 Task: Look for space in Lishui, China from 5th July, 2023 to 11th July, 2023 for 2 adults in price range Rs.8000 to Rs.16000. Place can be entire place with 2 bedrooms having 2 beds and 1 bathroom. Property type can be house, flat, guest house. Booking option can be shelf check-in. Required host language is Chinese (Simplified).
Action: Mouse moved to (488, 163)
Screenshot: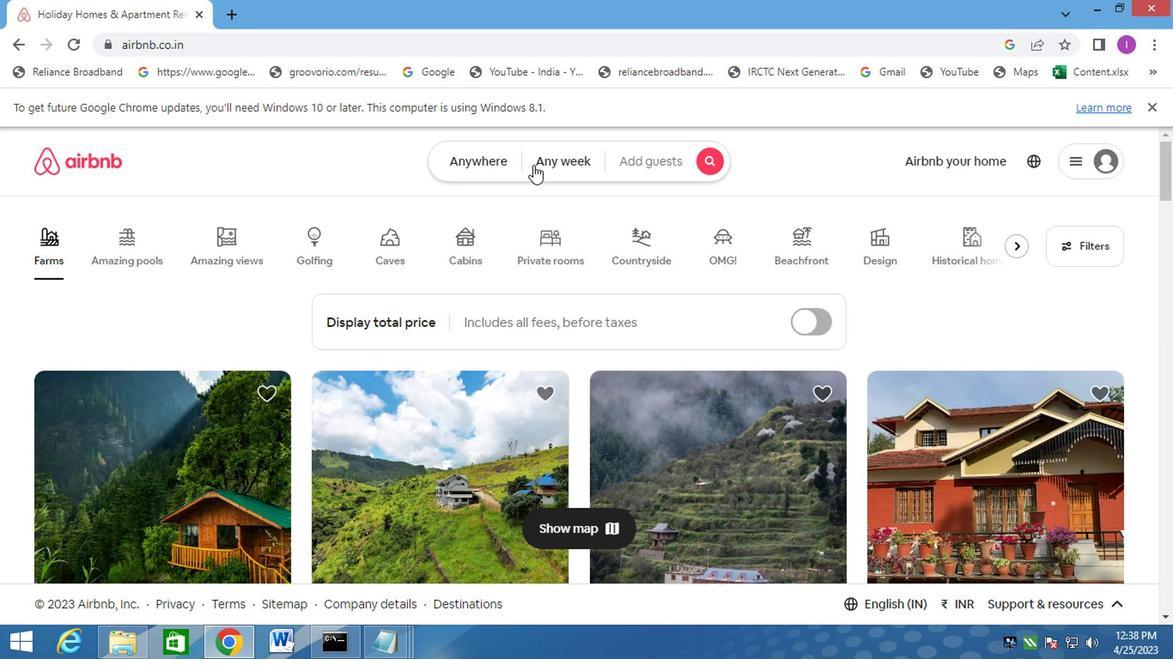 
Action: Mouse pressed left at (488, 163)
Screenshot: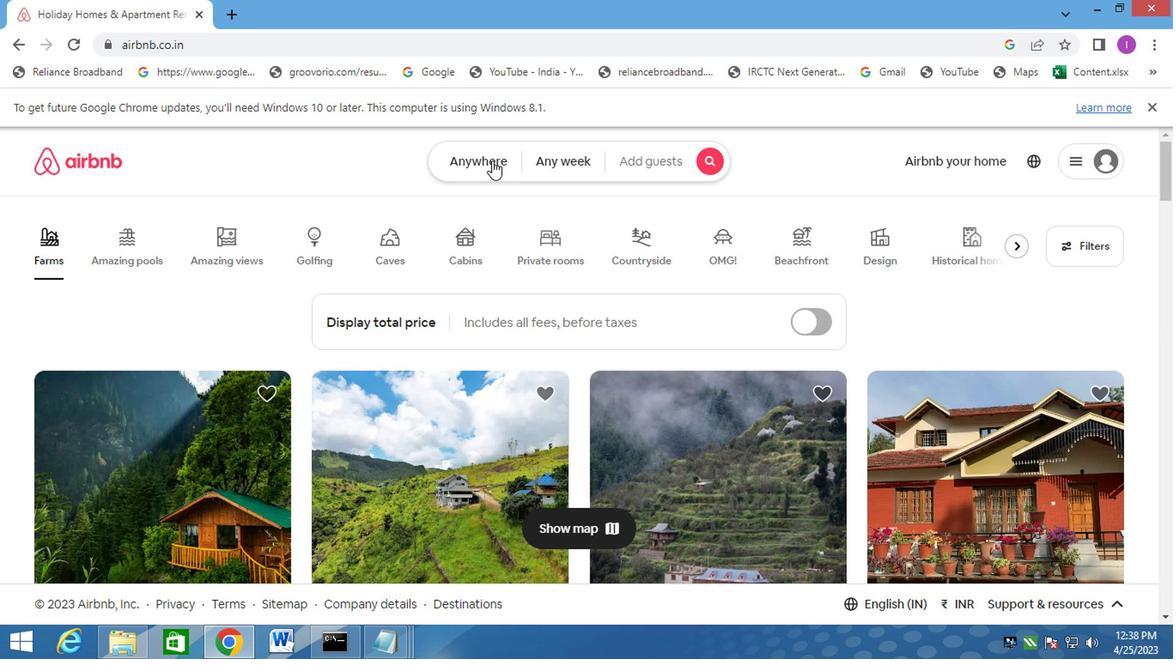 
Action: Mouse moved to (245, 230)
Screenshot: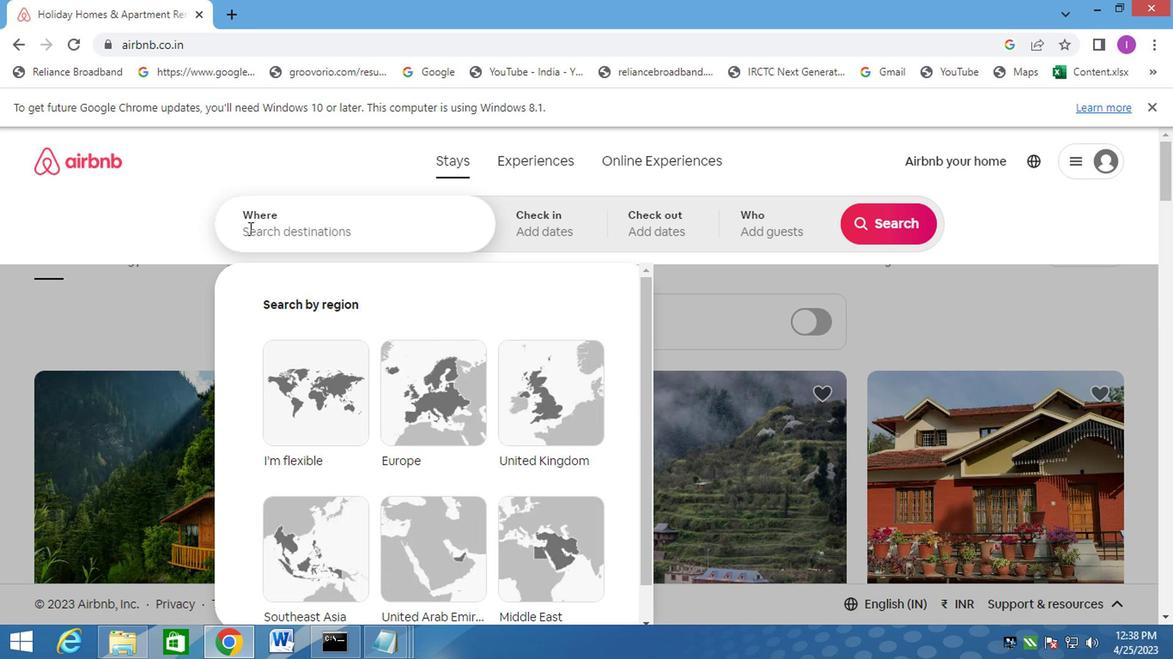 
Action: Mouse pressed left at (245, 230)
Screenshot: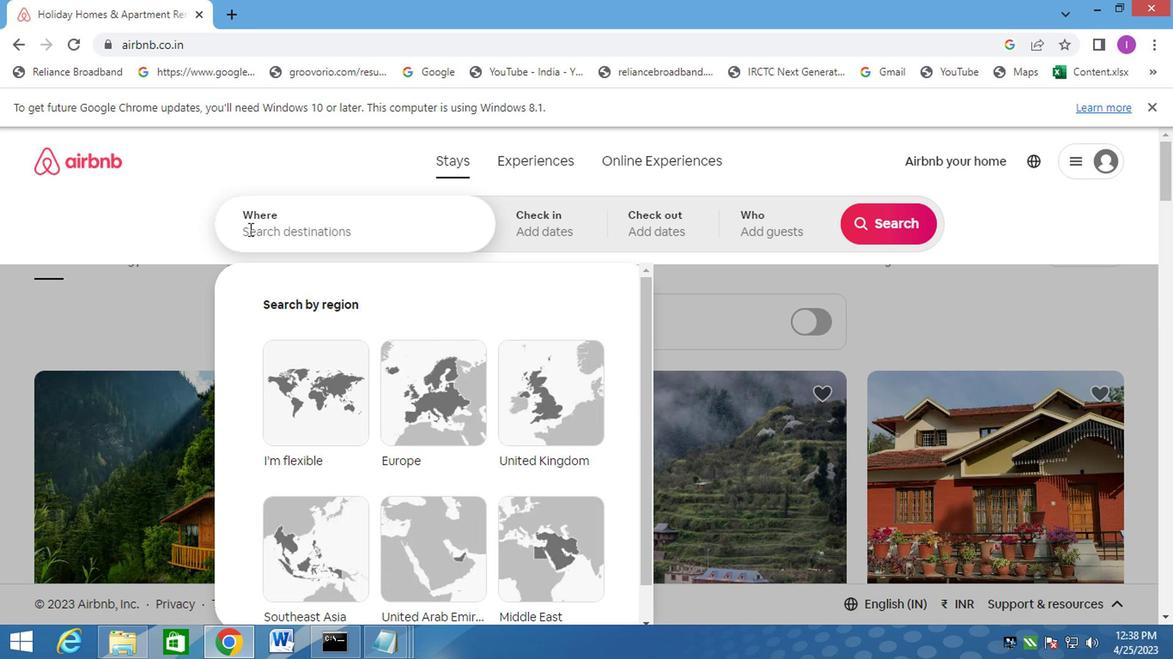 
Action: Mouse moved to (270, 232)
Screenshot: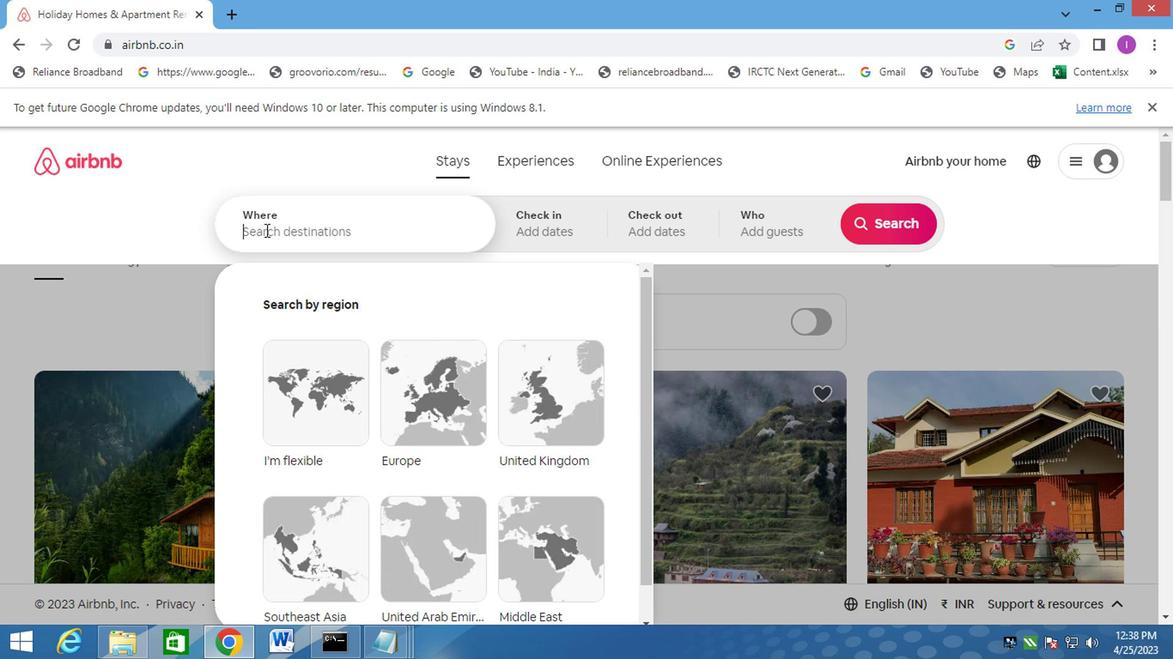 
Action: Key pressed <Key.shift>LISHUI,CHINA
Screenshot: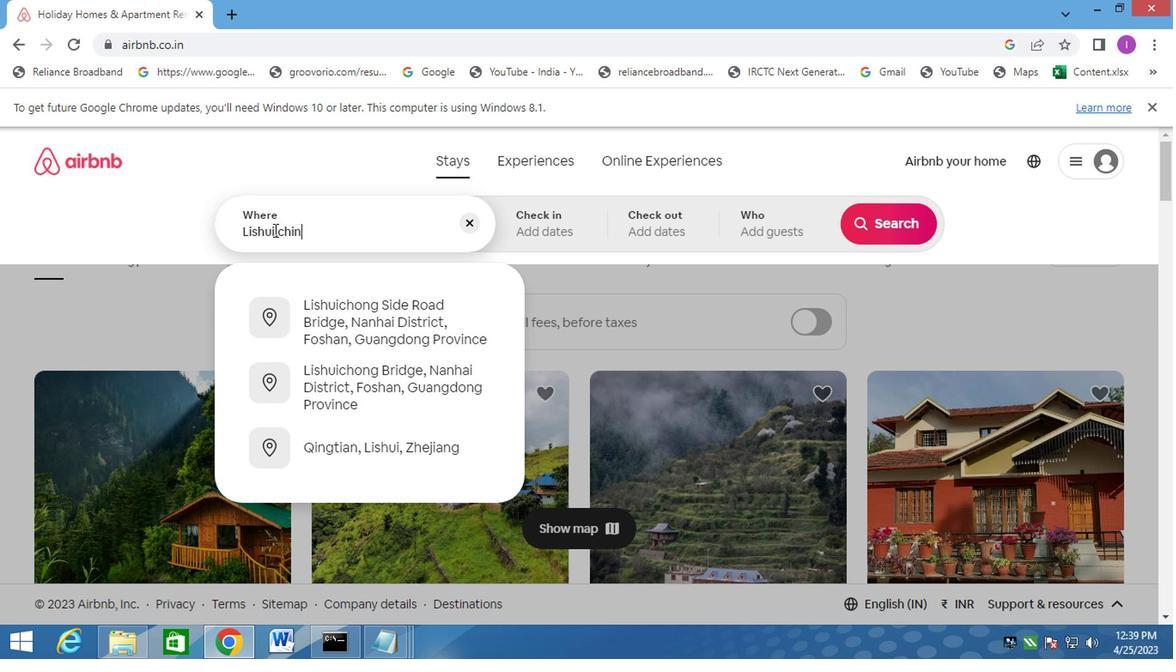 
Action: Mouse moved to (556, 233)
Screenshot: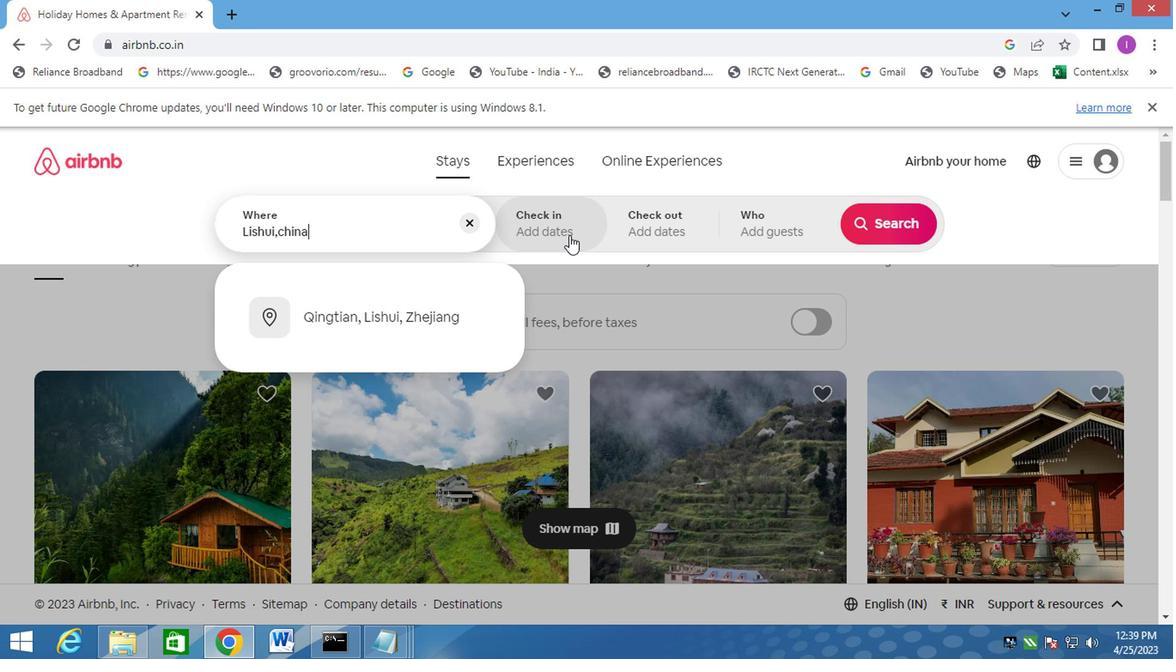 
Action: Mouse pressed left at (556, 233)
Screenshot: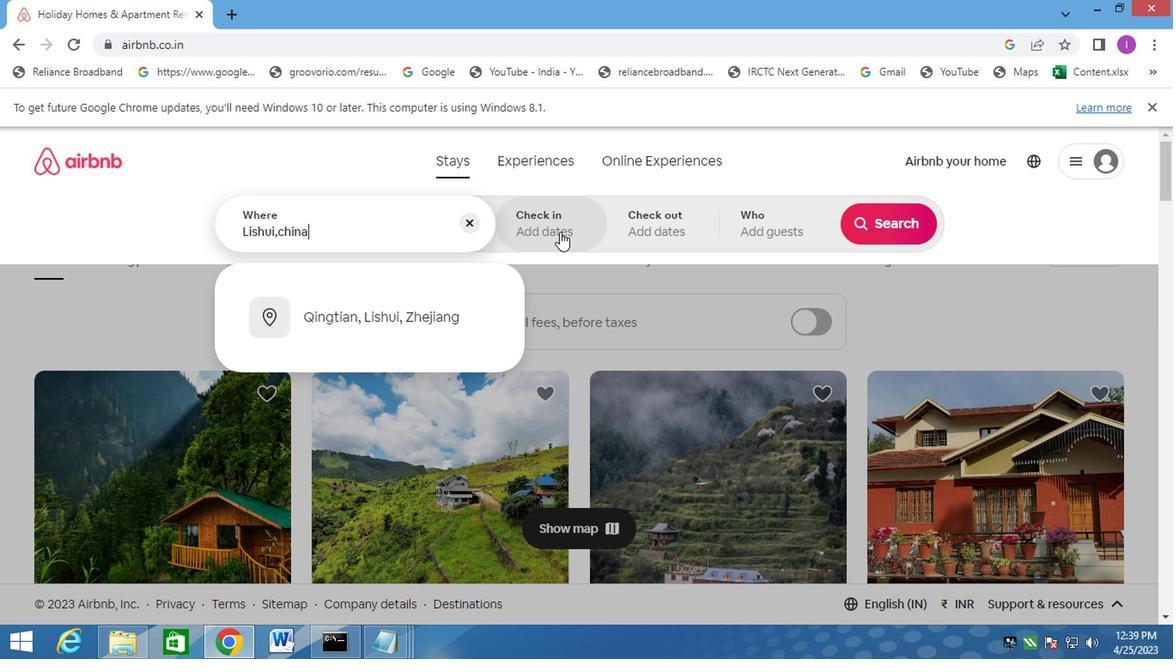 
Action: Mouse moved to (875, 350)
Screenshot: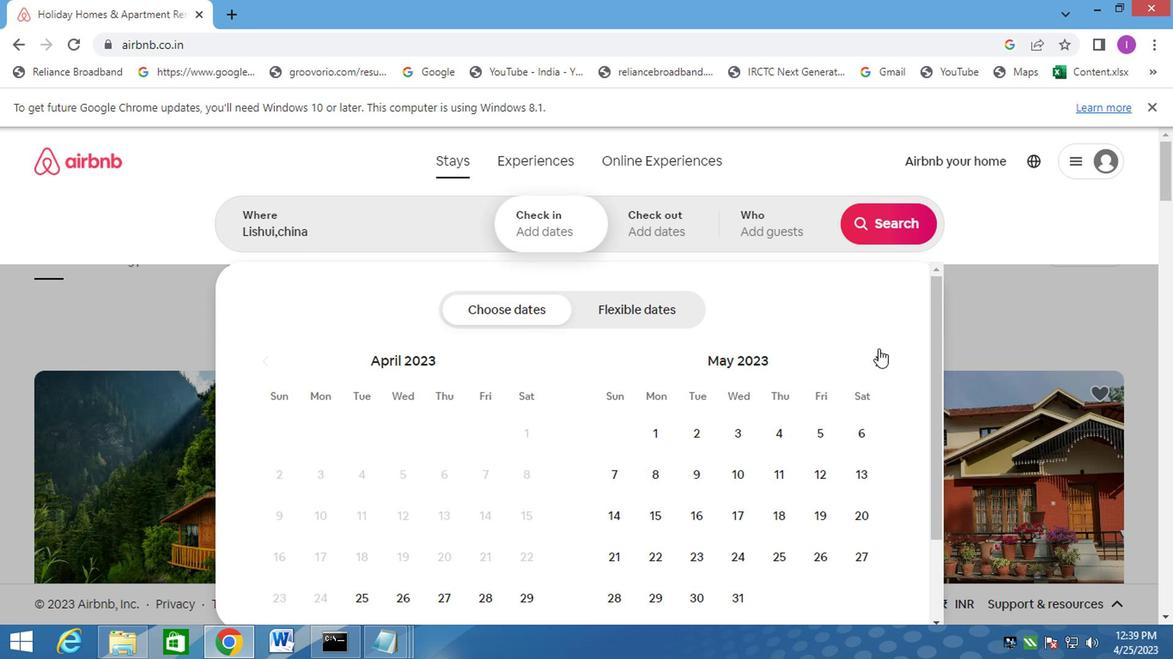 
Action: Mouse pressed left at (875, 350)
Screenshot: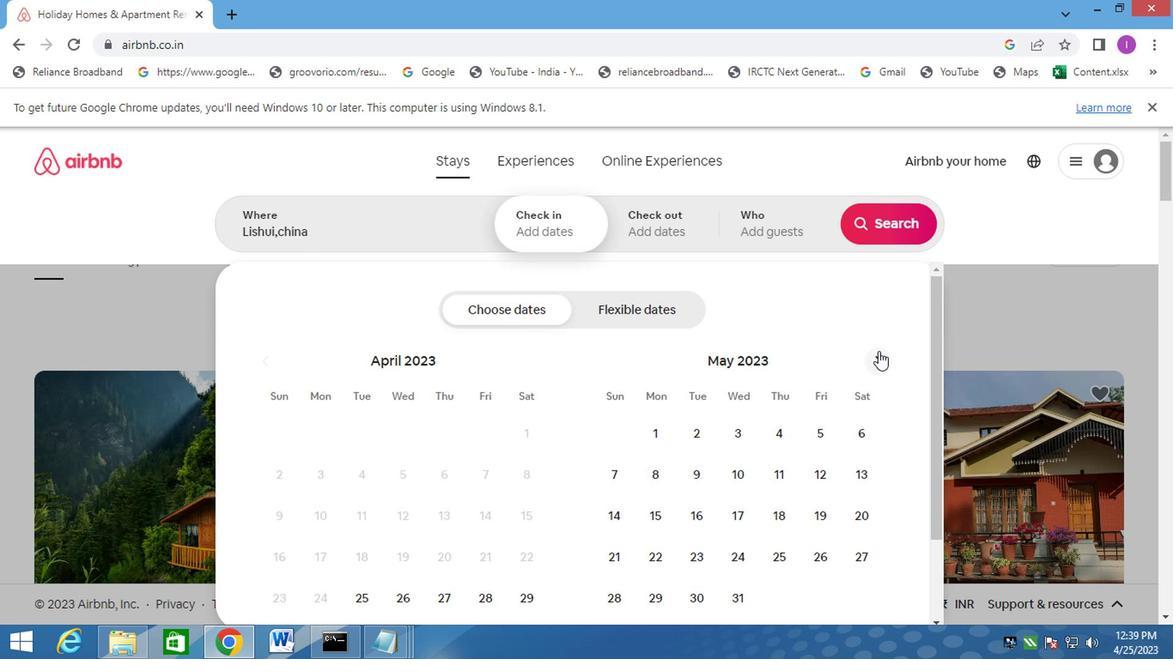 
Action: Mouse pressed left at (875, 350)
Screenshot: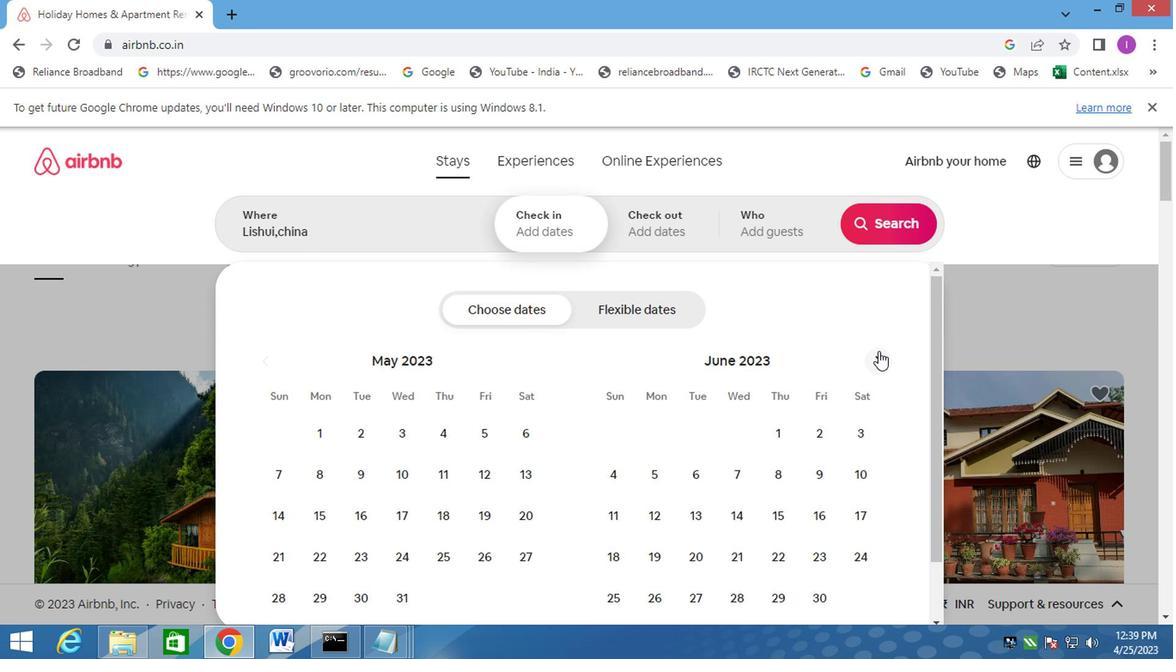 
Action: Mouse moved to (736, 481)
Screenshot: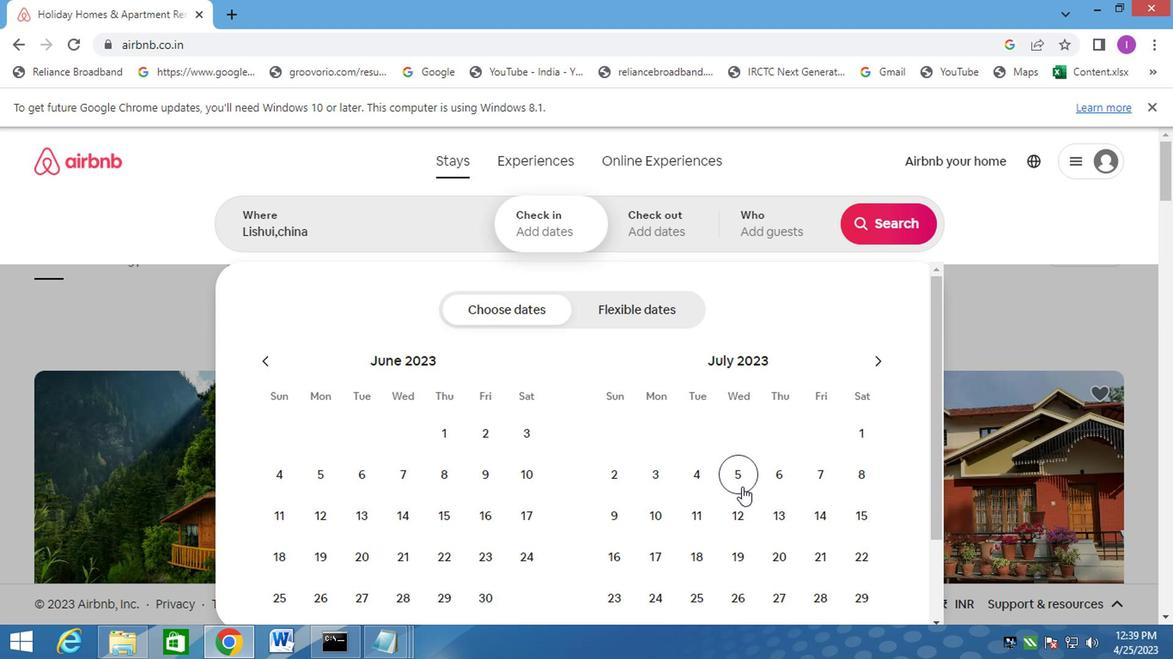 
Action: Mouse pressed left at (736, 481)
Screenshot: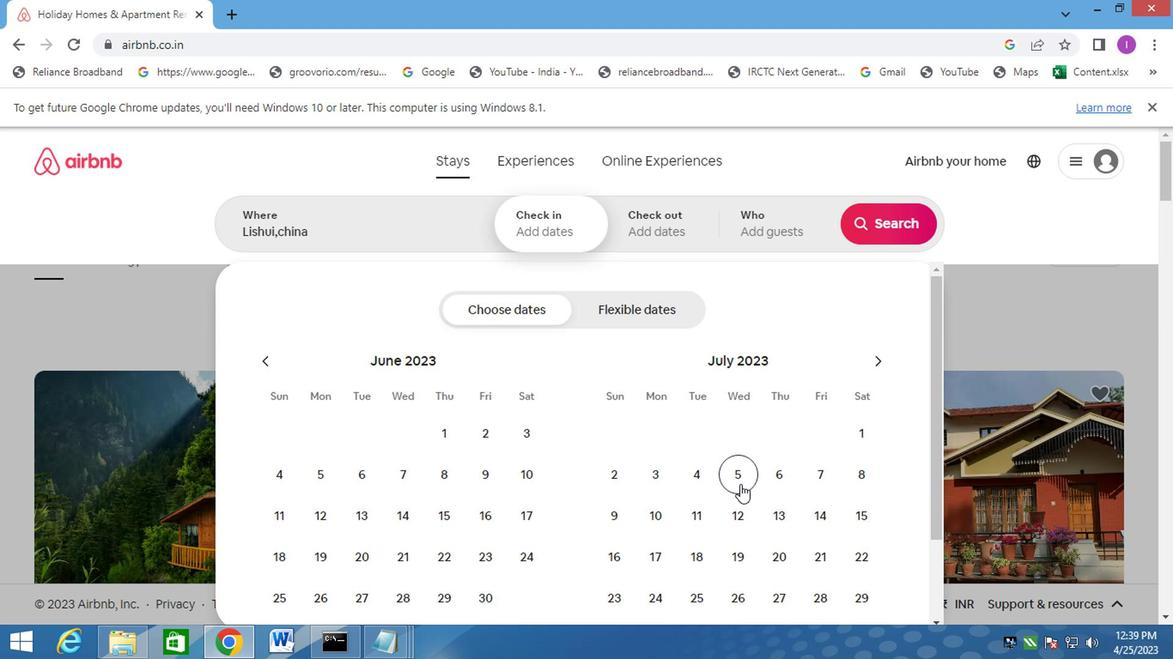 
Action: Mouse moved to (681, 514)
Screenshot: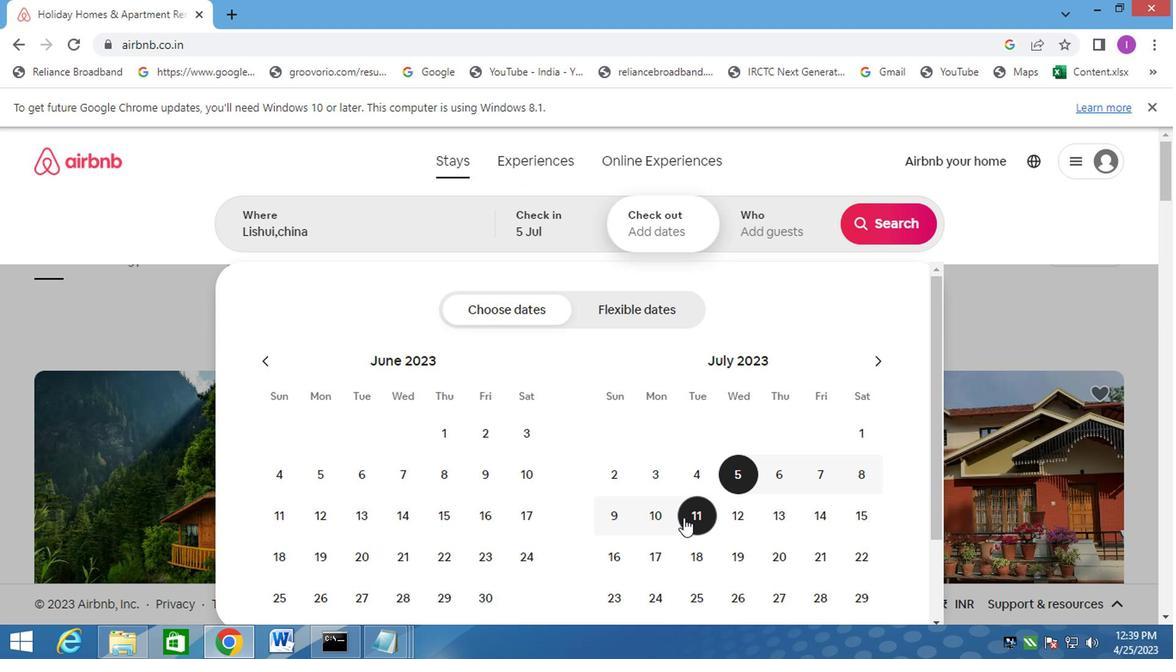 
Action: Mouse pressed left at (681, 514)
Screenshot: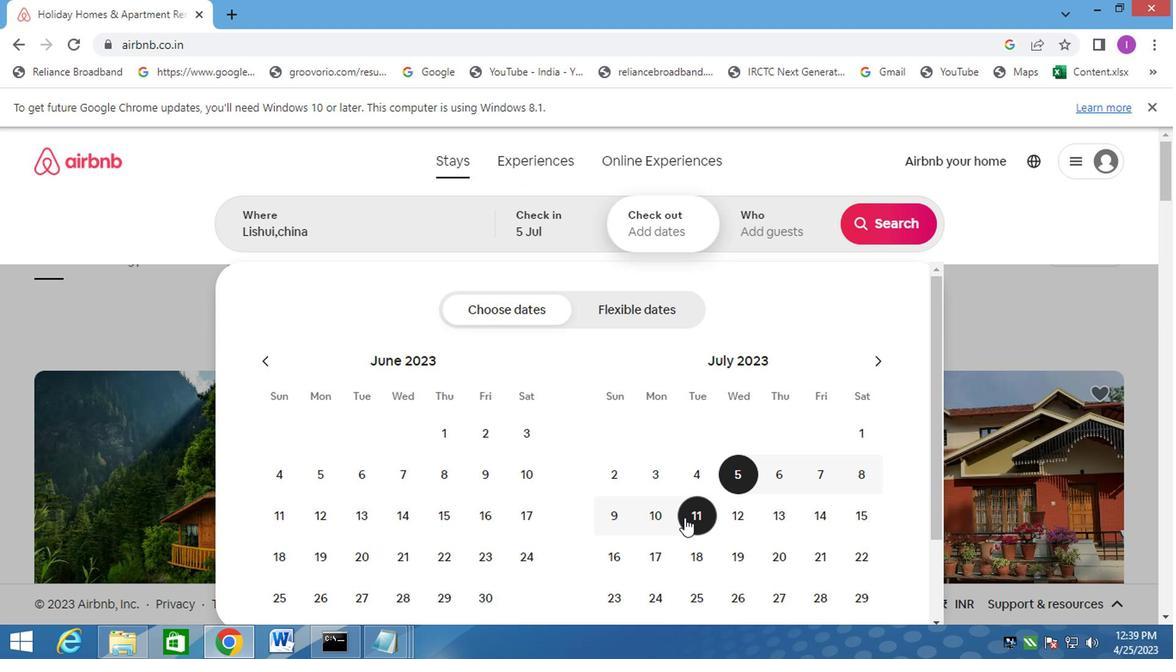 
Action: Mouse moved to (779, 229)
Screenshot: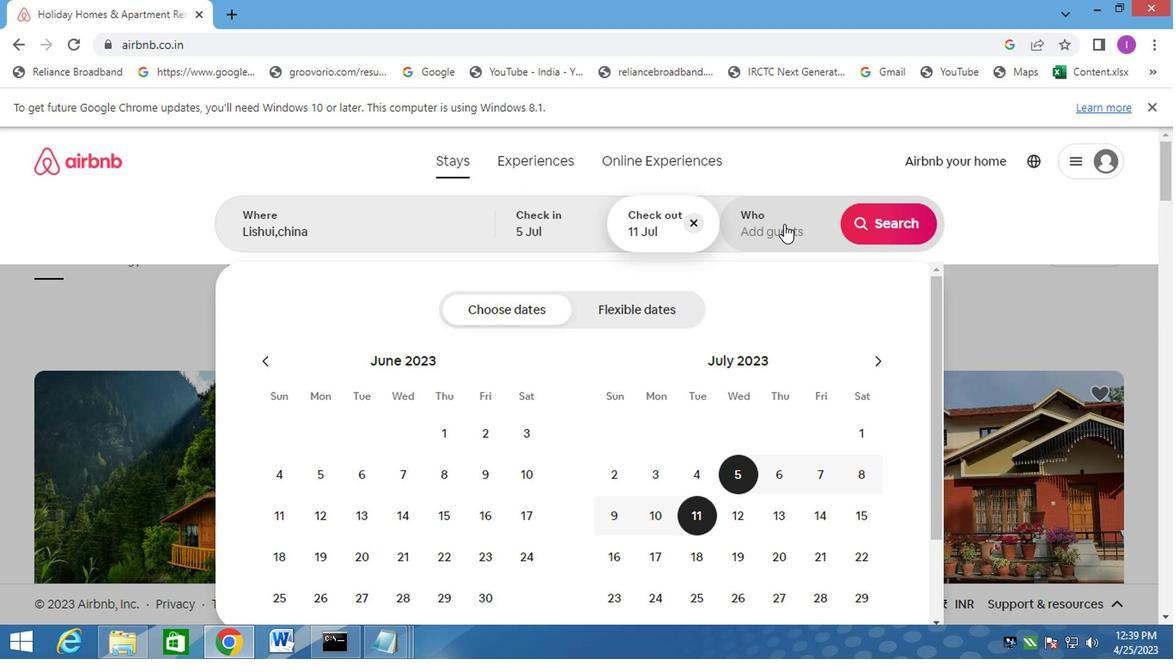 
Action: Mouse pressed left at (779, 229)
Screenshot: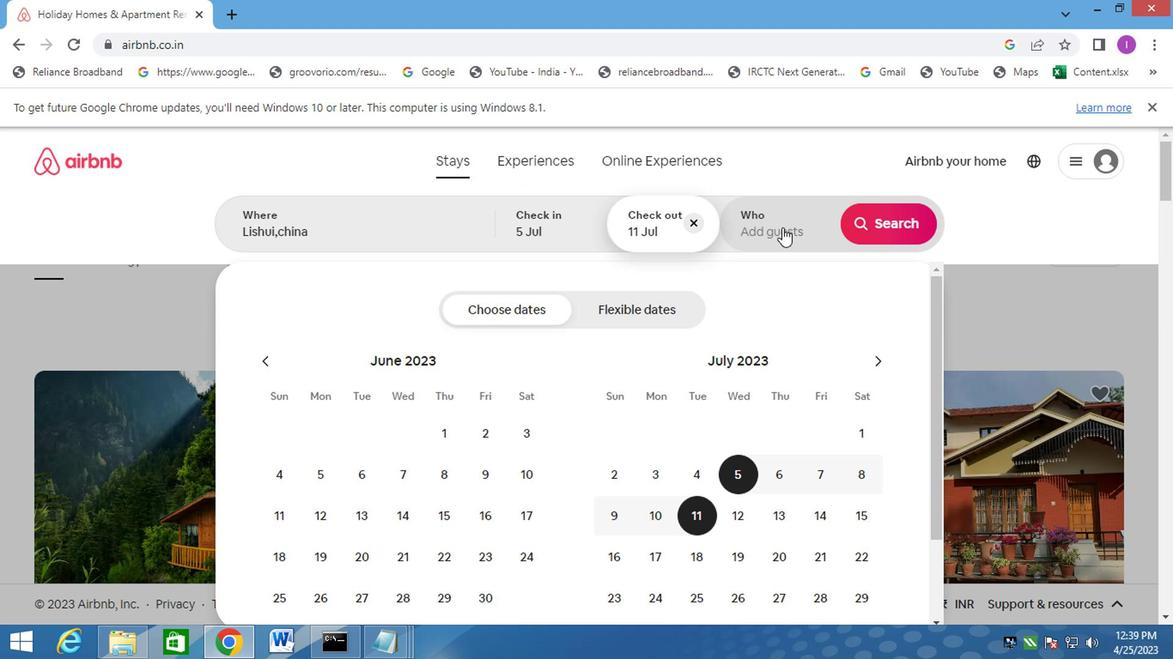 
Action: Mouse moved to (893, 319)
Screenshot: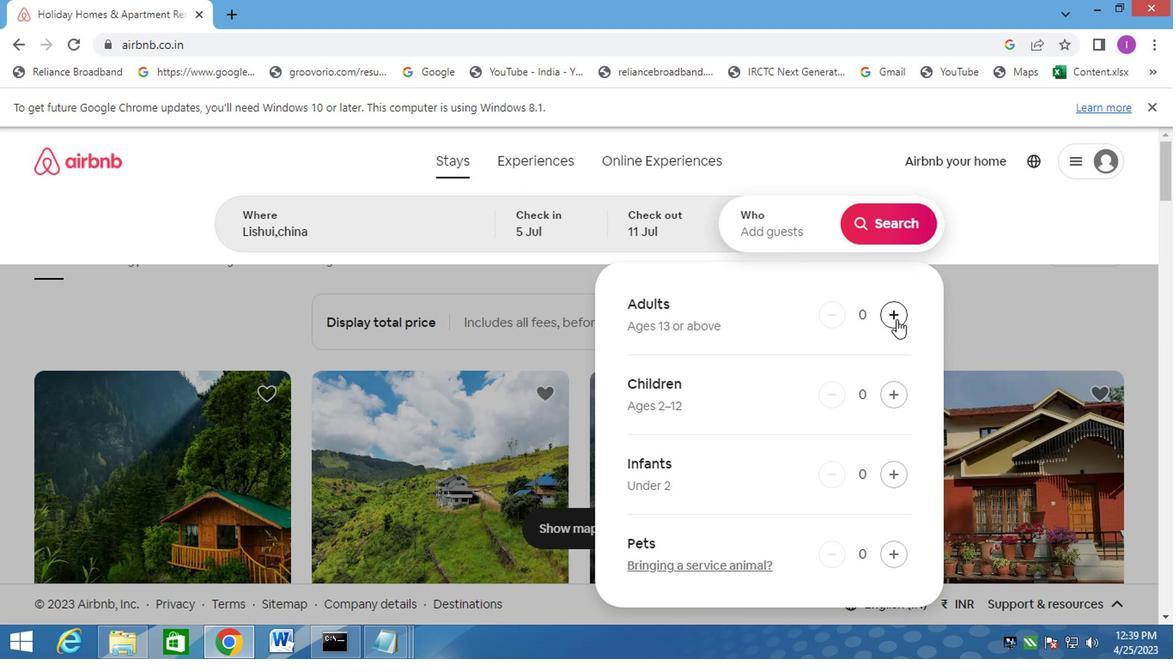 
Action: Mouse pressed left at (893, 319)
Screenshot: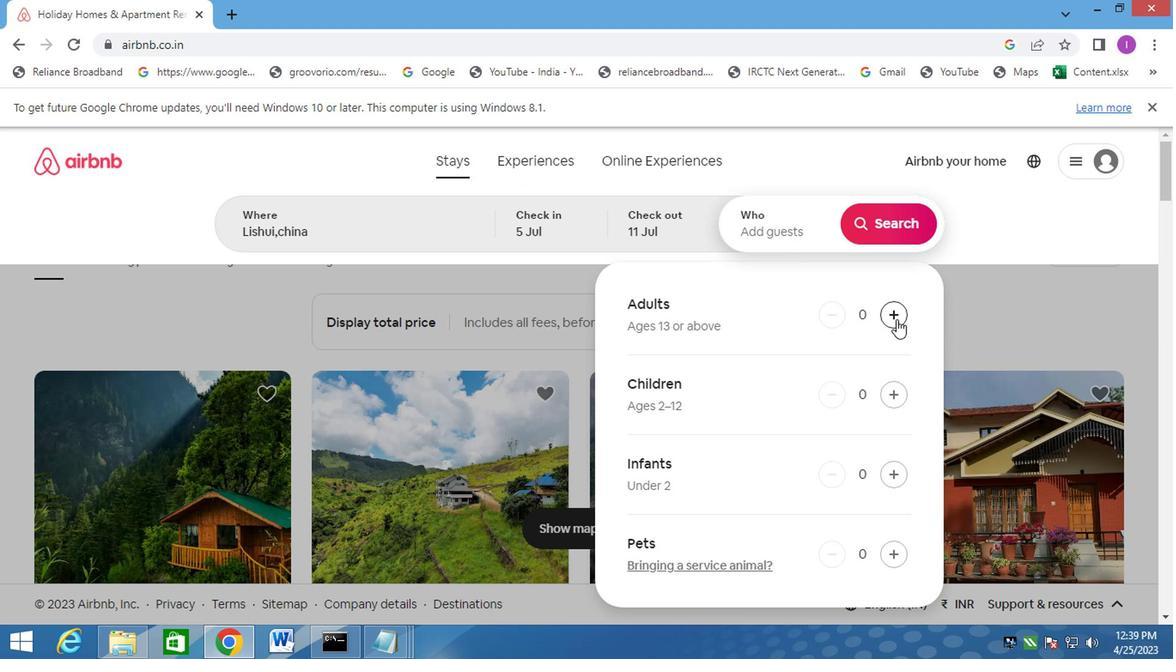 
Action: Mouse pressed left at (893, 319)
Screenshot: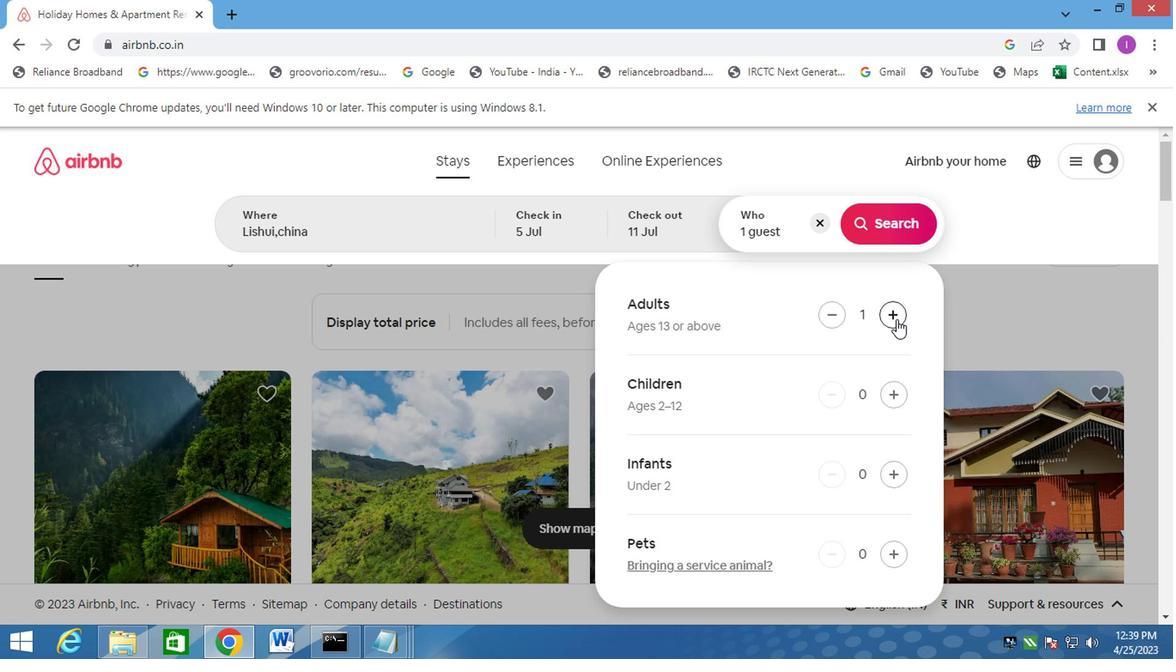 
Action: Mouse moved to (883, 236)
Screenshot: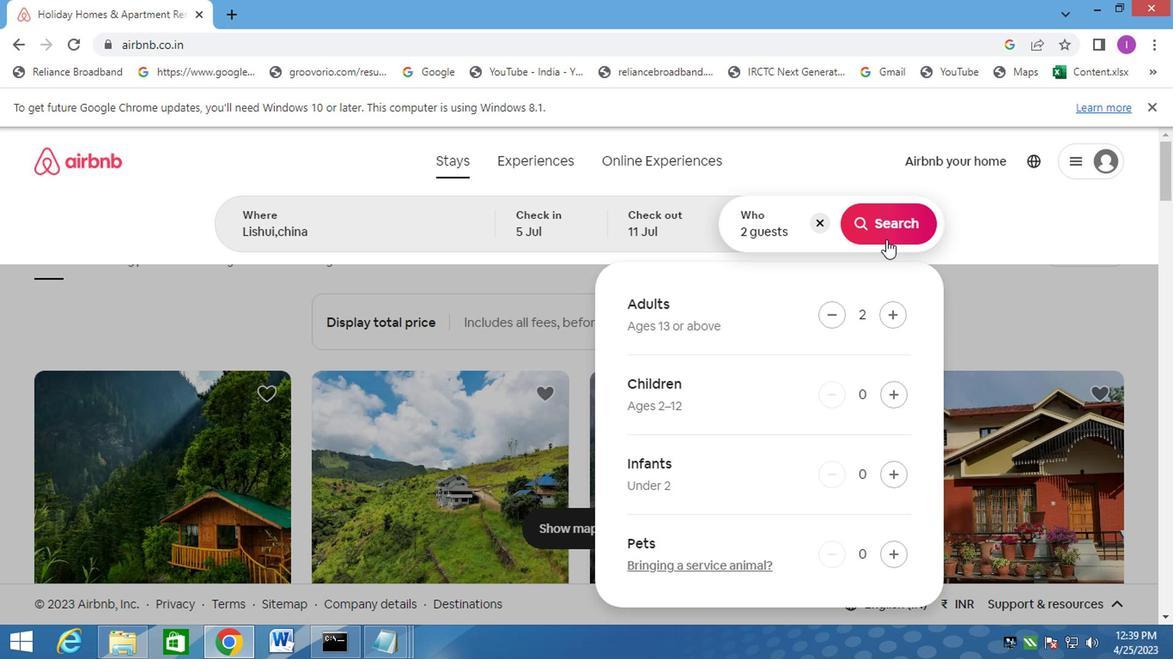 
Action: Mouse pressed left at (883, 236)
Screenshot: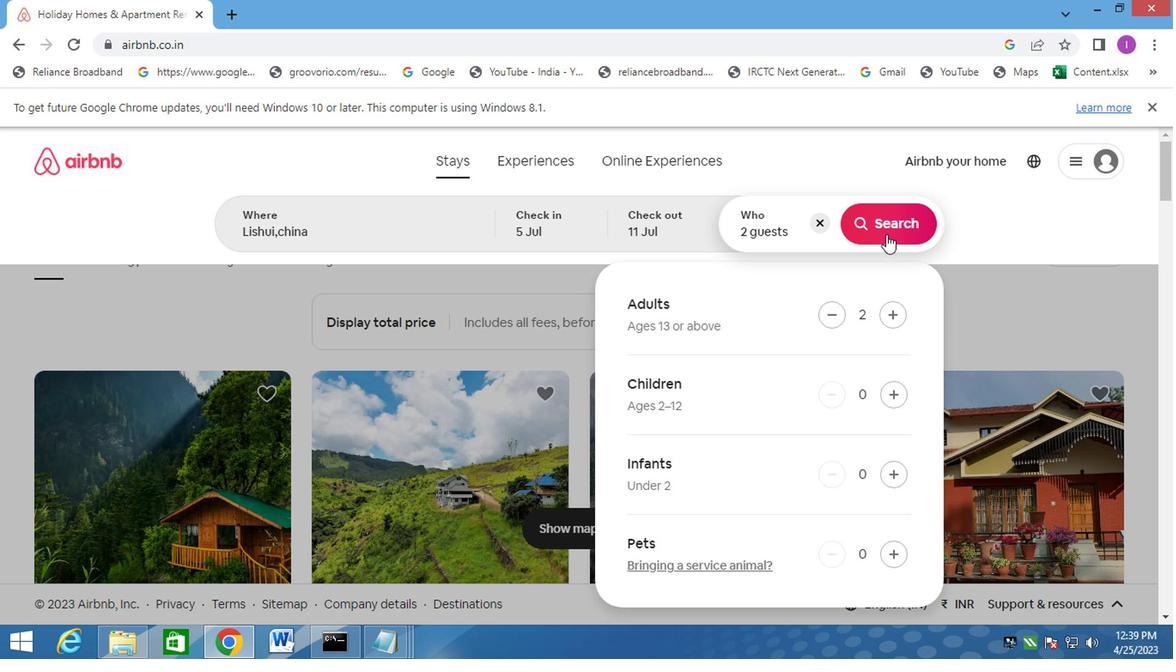 
Action: Mouse moved to (1074, 230)
Screenshot: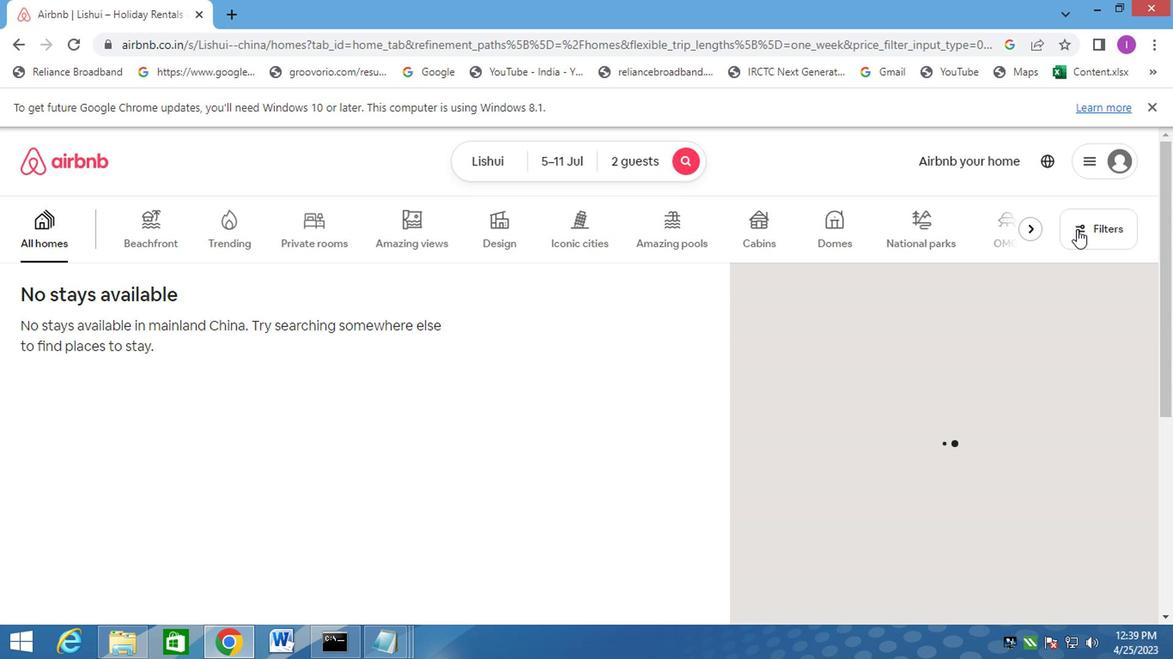 
Action: Mouse pressed left at (1074, 230)
Screenshot: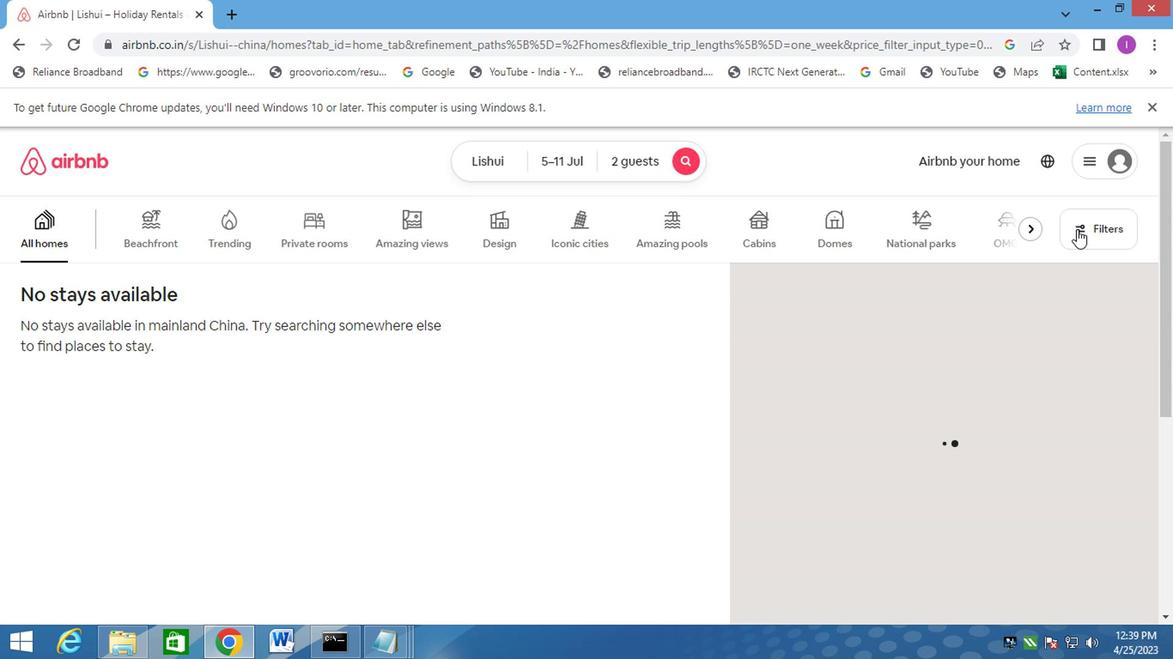 
Action: Mouse moved to (402, 339)
Screenshot: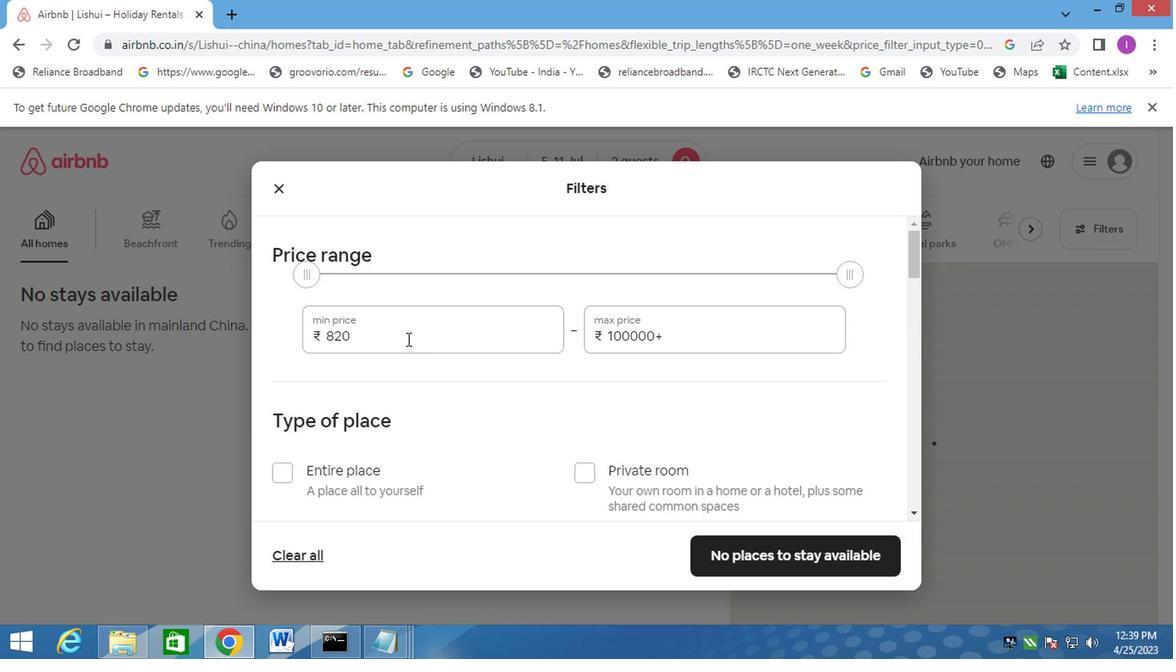 
Action: Mouse pressed left at (402, 339)
Screenshot: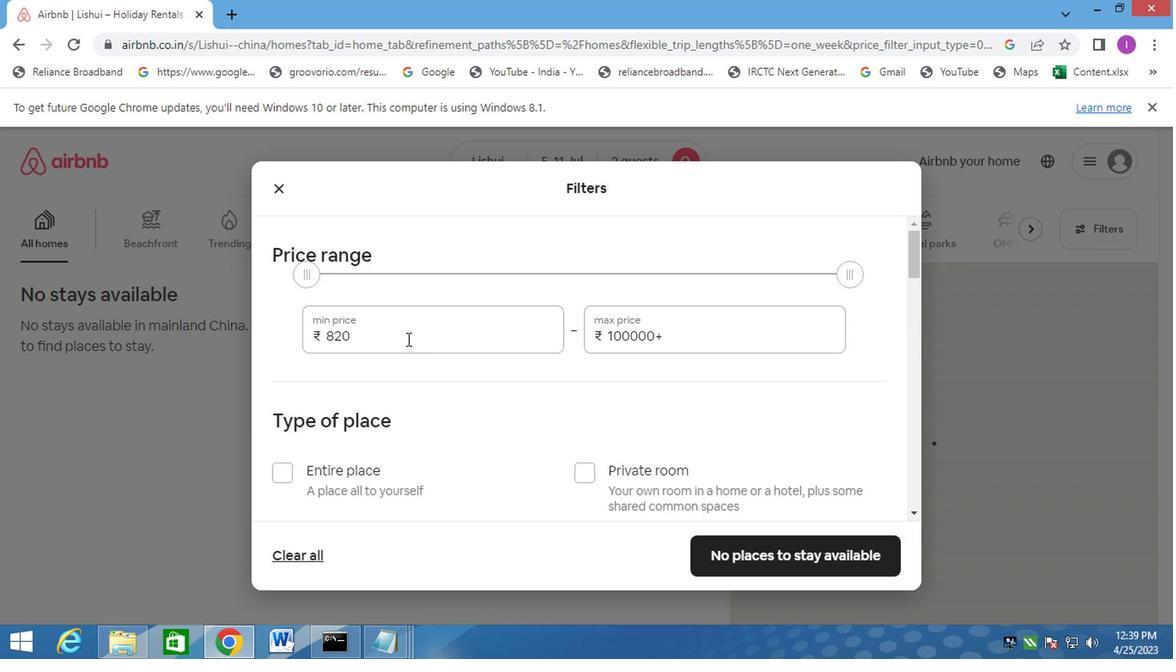
Action: Mouse moved to (328, 361)
Screenshot: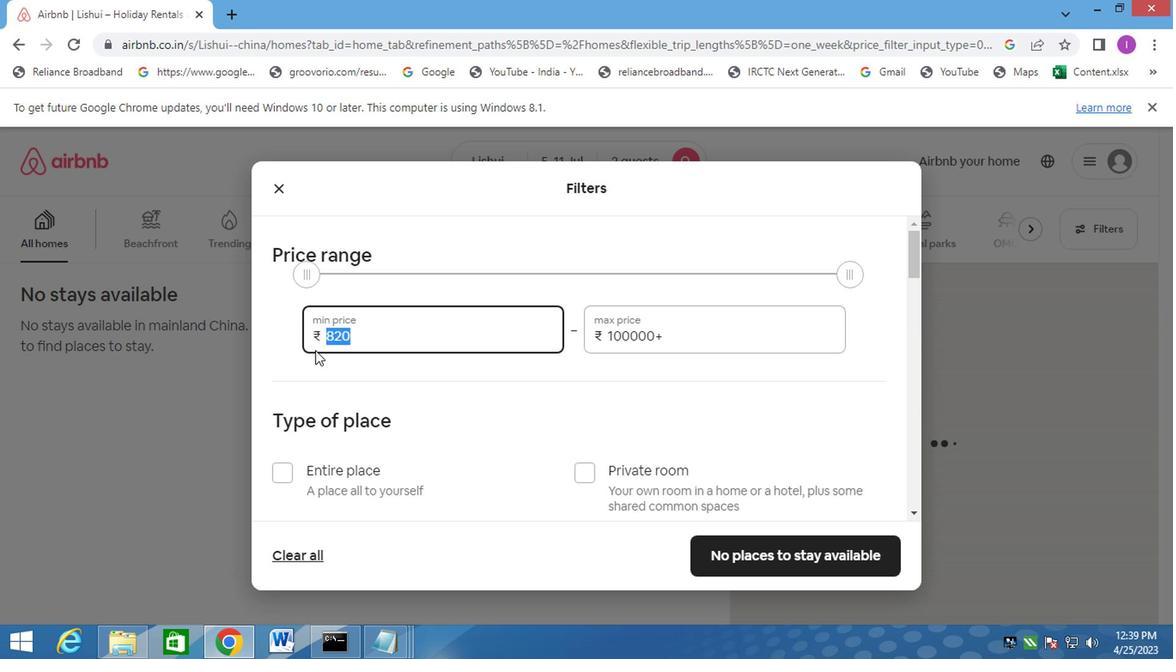 
Action: Key pressed 8000
Screenshot: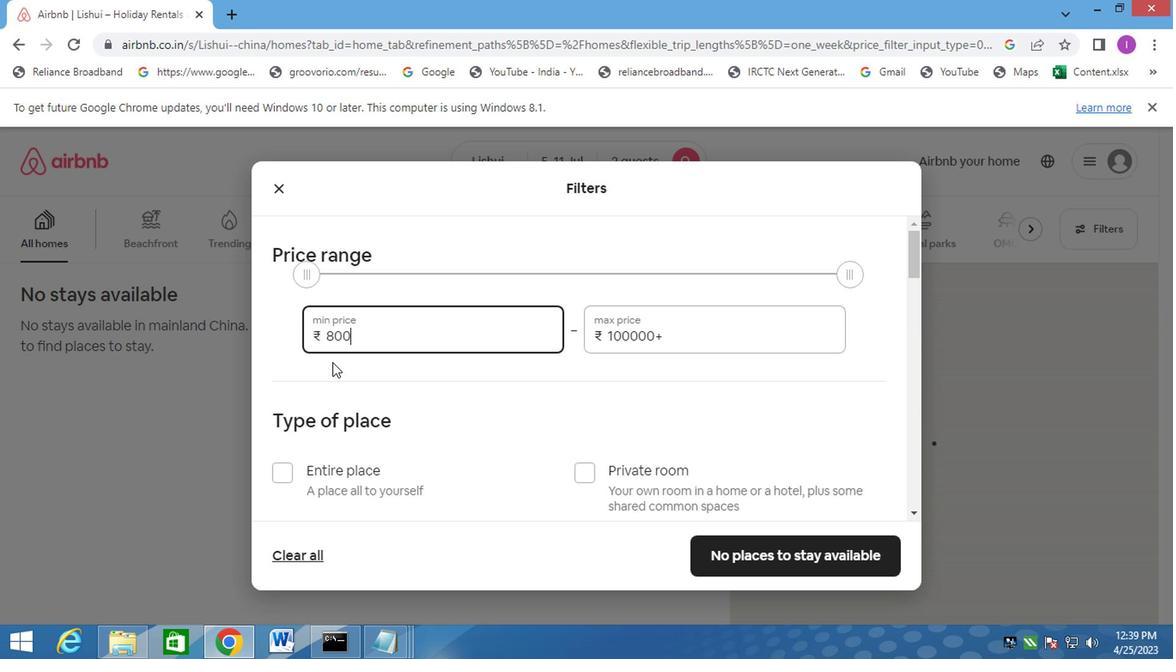 
Action: Mouse moved to (677, 336)
Screenshot: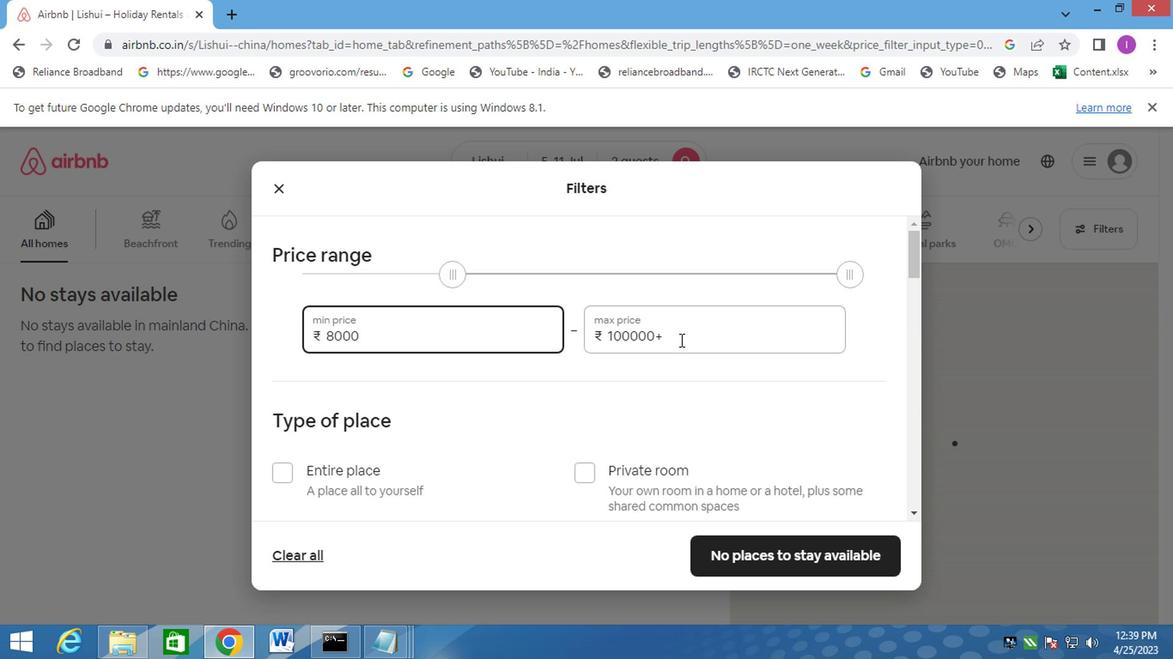 
Action: Mouse pressed left at (677, 336)
Screenshot: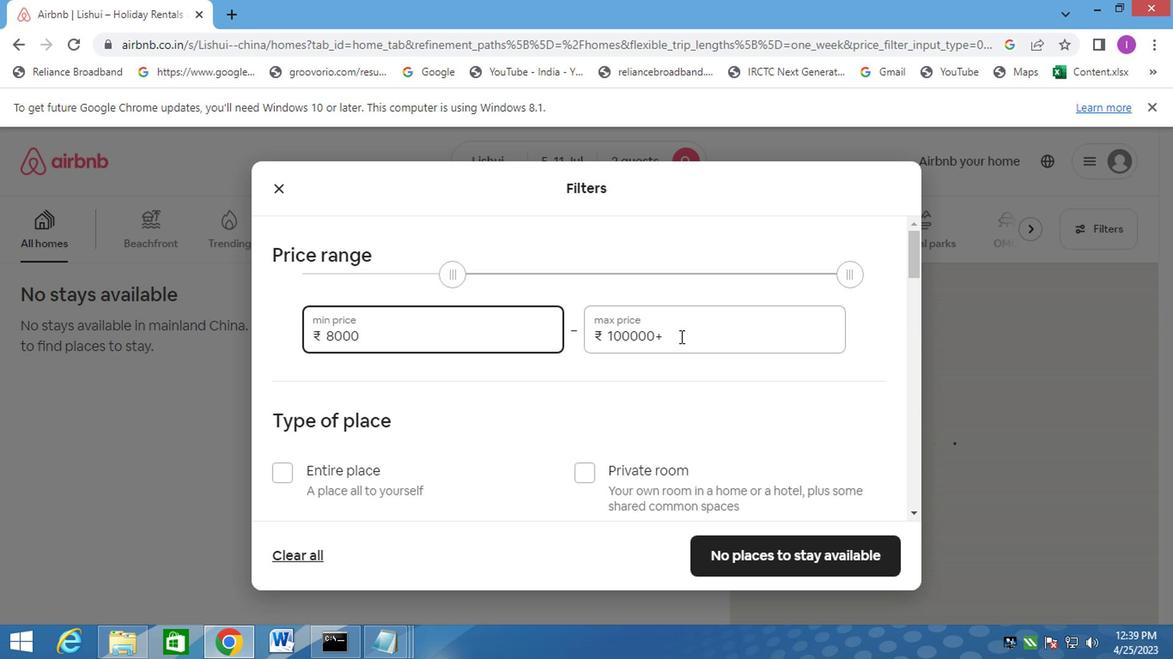 
Action: Mouse moved to (598, 341)
Screenshot: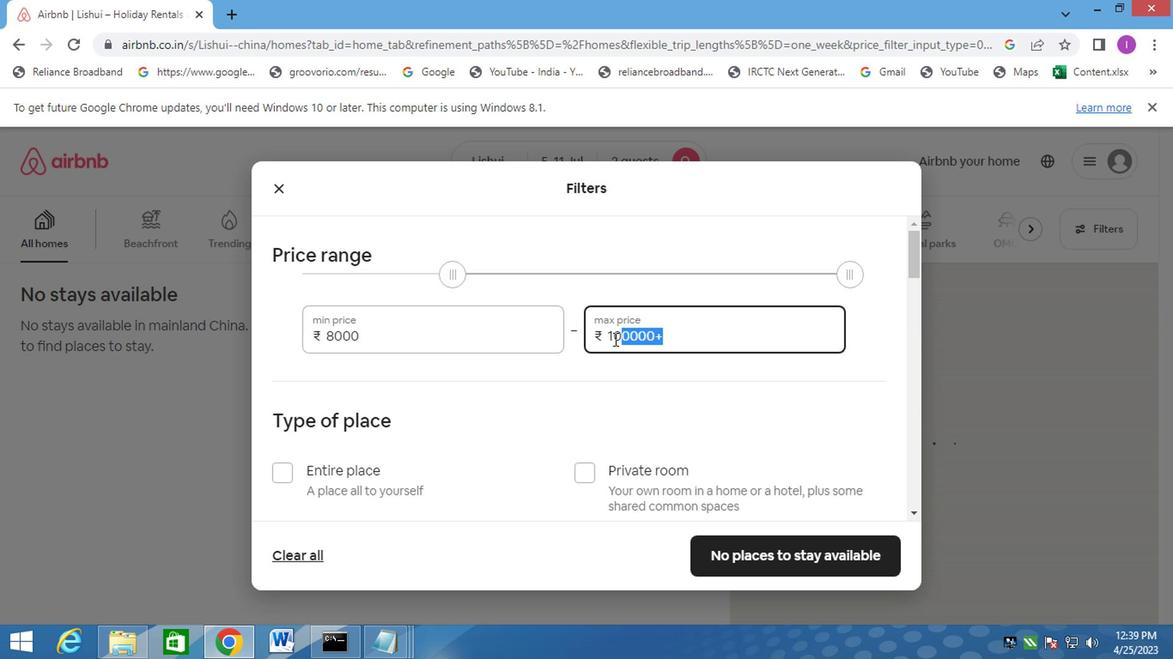 
Action: Key pressed 16000
Screenshot: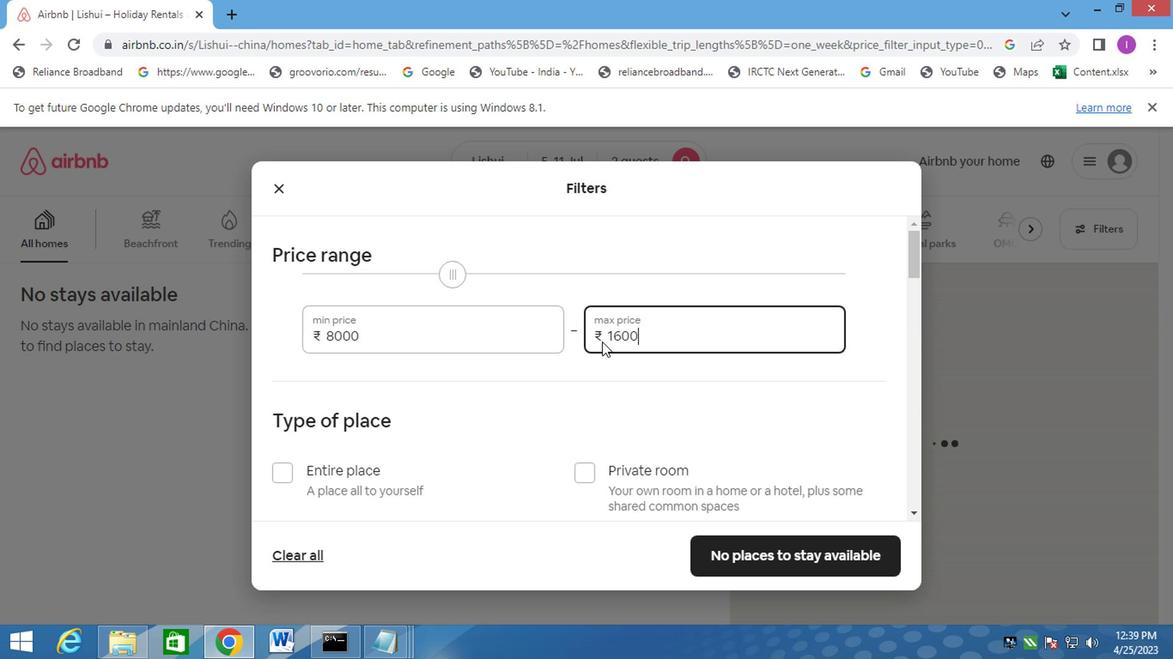
Action: Mouse moved to (520, 392)
Screenshot: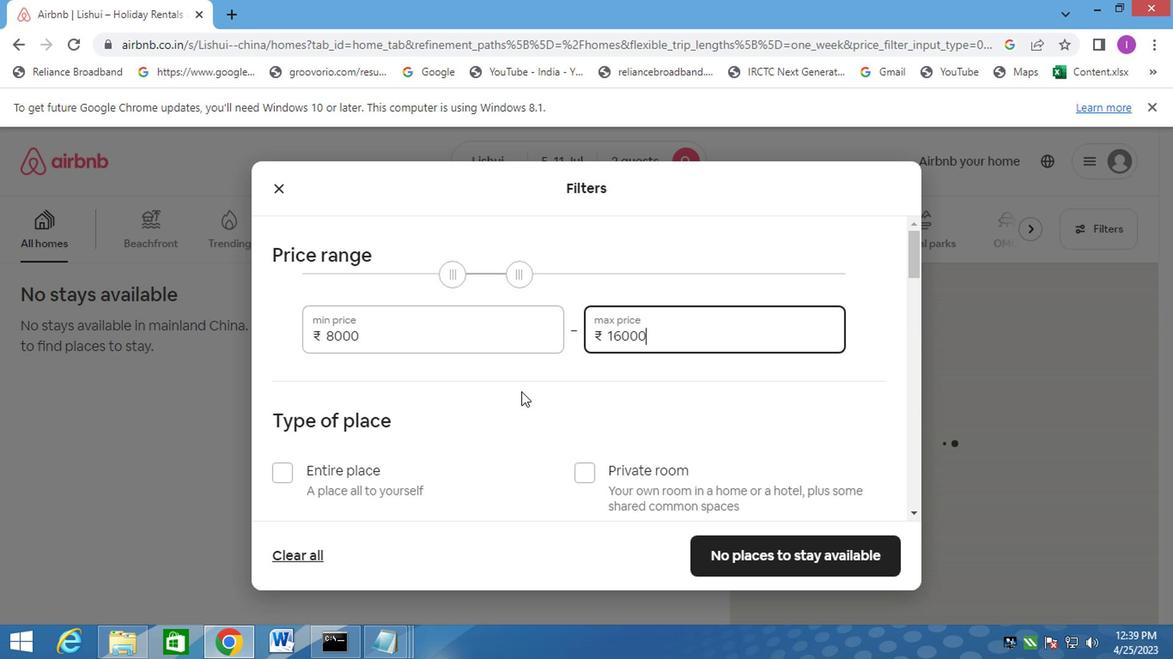 
Action: Mouse scrolled (520, 391) with delta (0, -1)
Screenshot: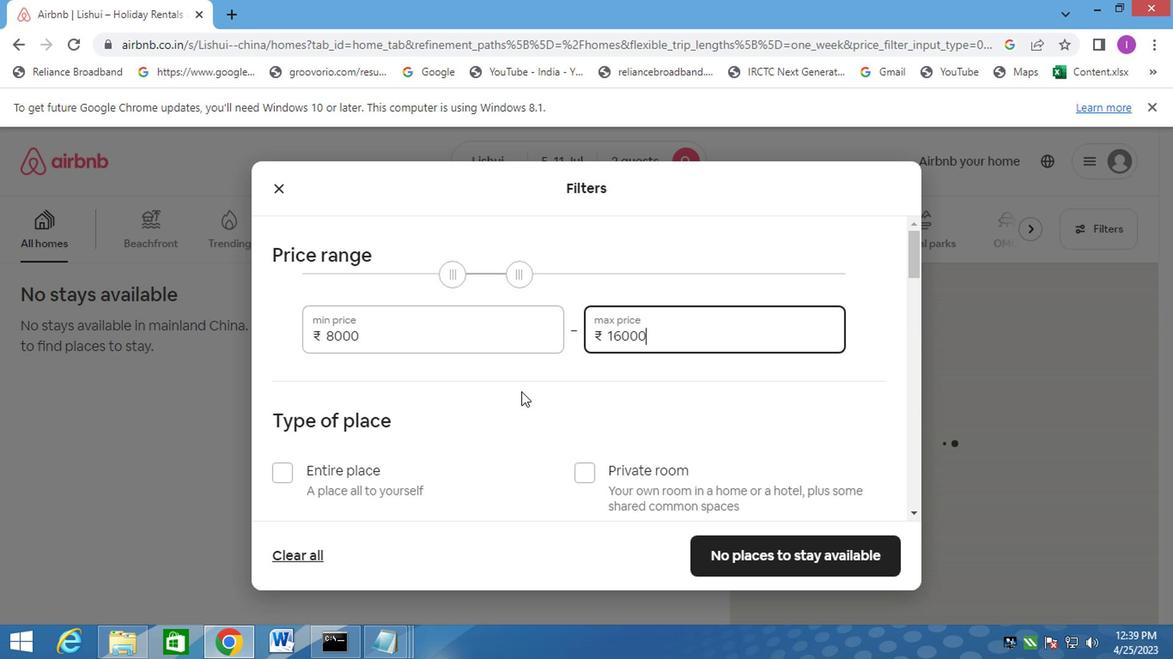 
Action: Mouse moved to (284, 385)
Screenshot: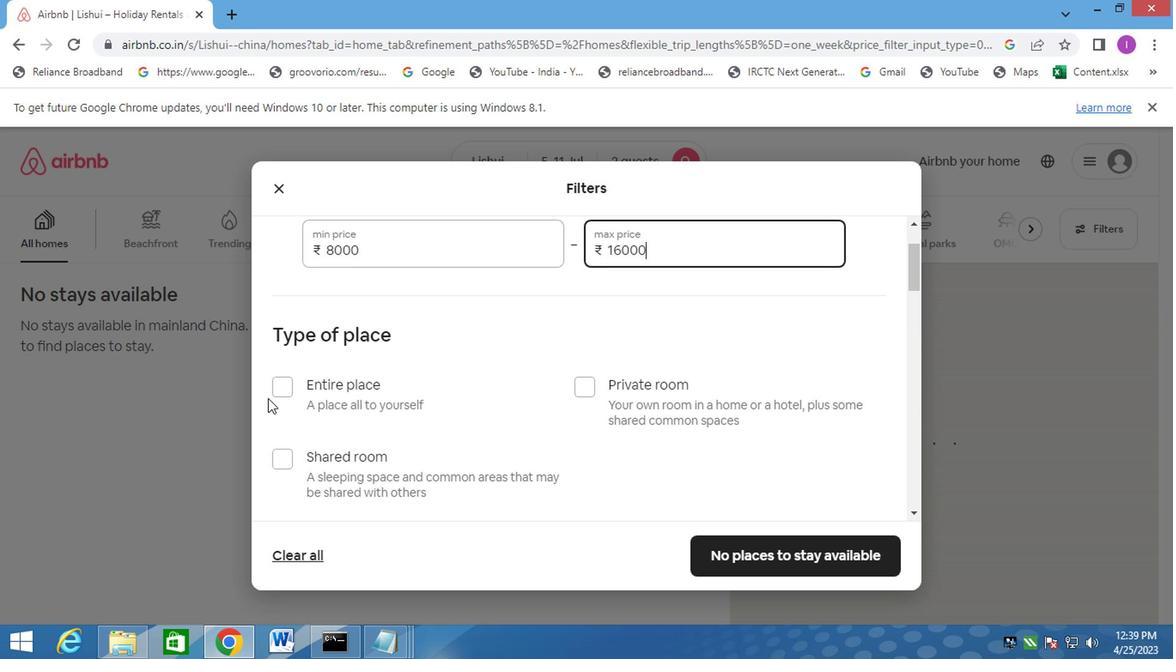 
Action: Mouse pressed left at (284, 385)
Screenshot: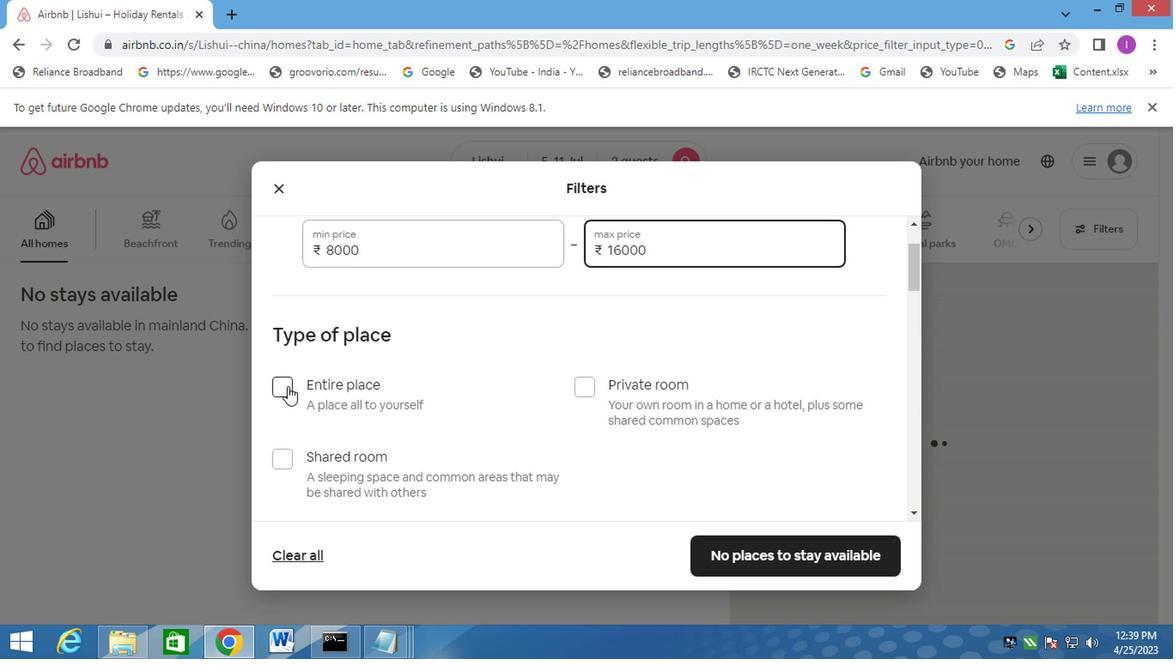 
Action: Mouse moved to (758, 378)
Screenshot: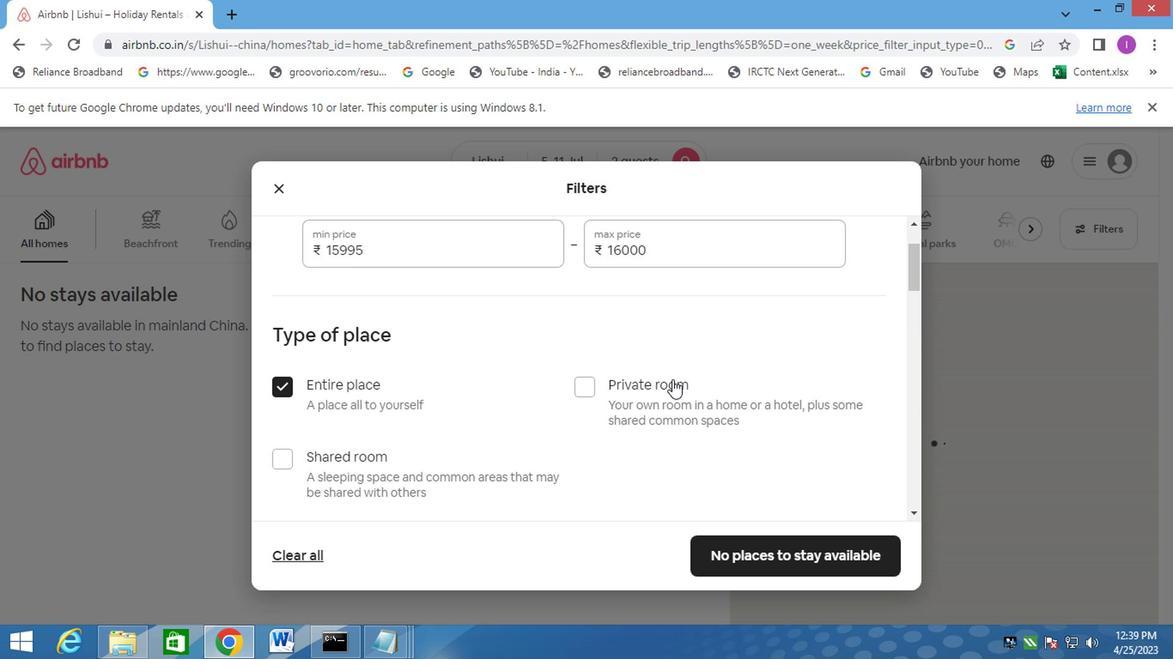 
Action: Mouse scrolled (758, 377) with delta (0, -1)
Screenshot: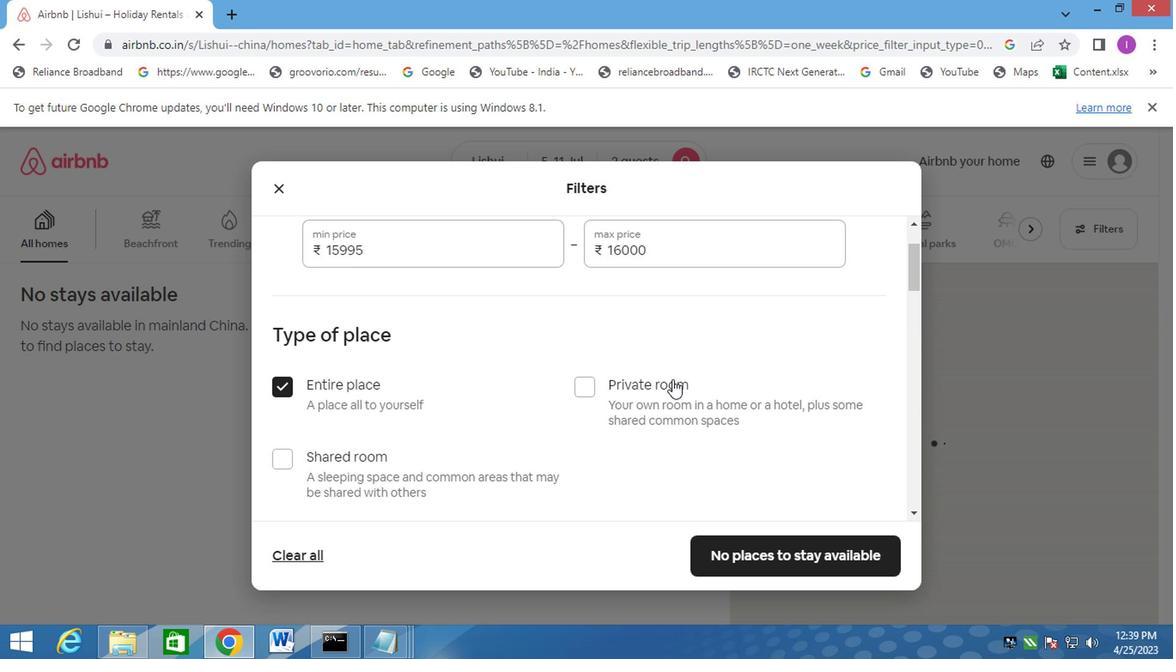 
Action: Mouse scrolled (758, 377) with delta (0, -1)
Screenshot: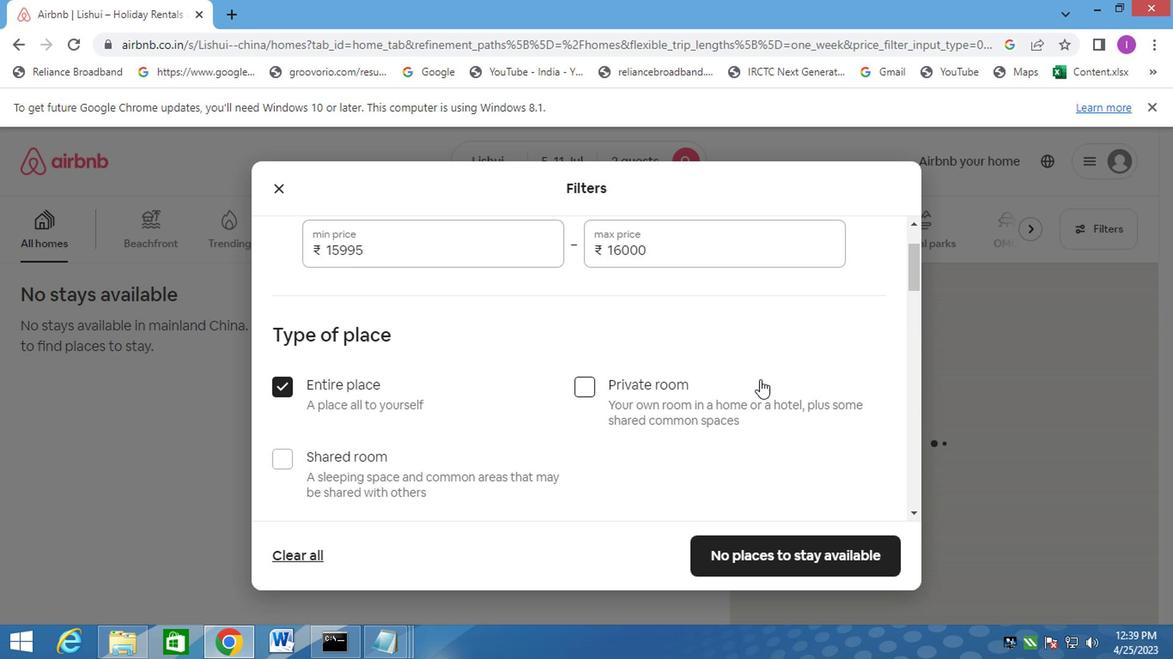 
Action: Mouse moved to (763, 376)
Screenshot: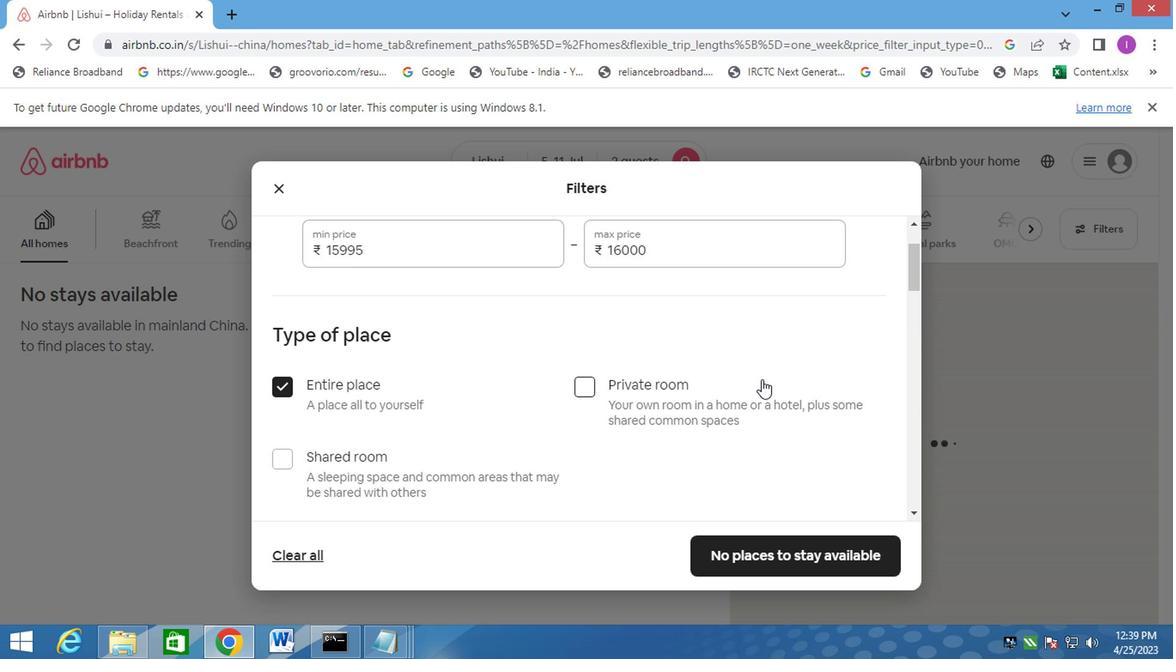 
Action: Mouse scrolled (763, 375) with delta (0, -1)
Screenshot: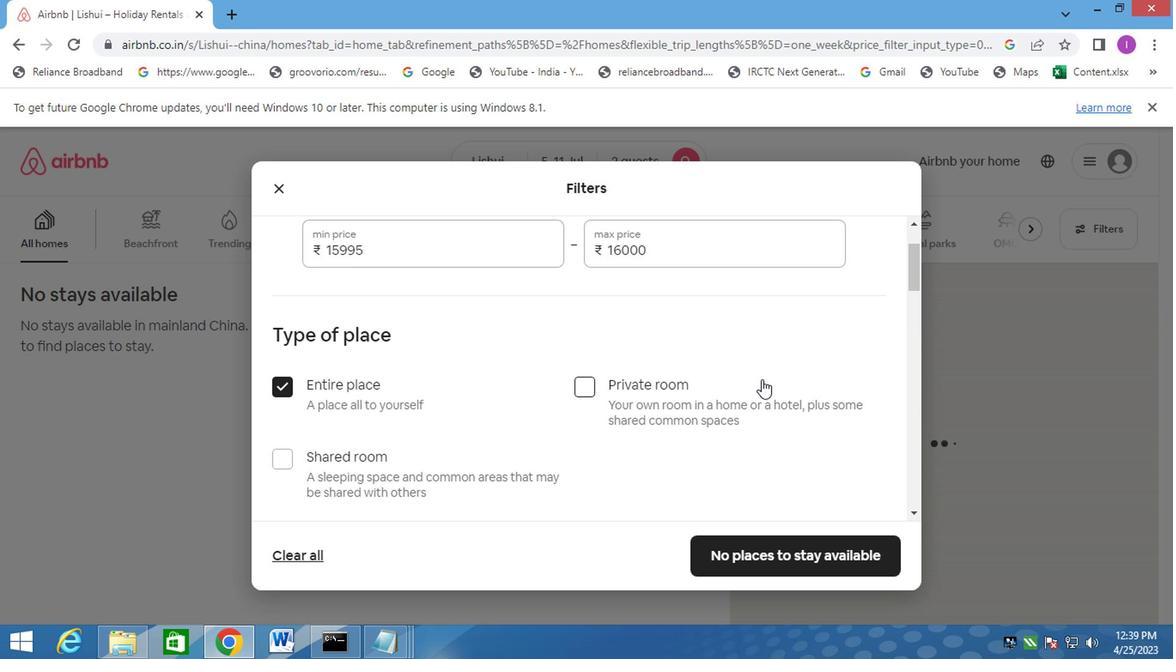 
Action: Mouse moved to (430, 408)
Screenshot: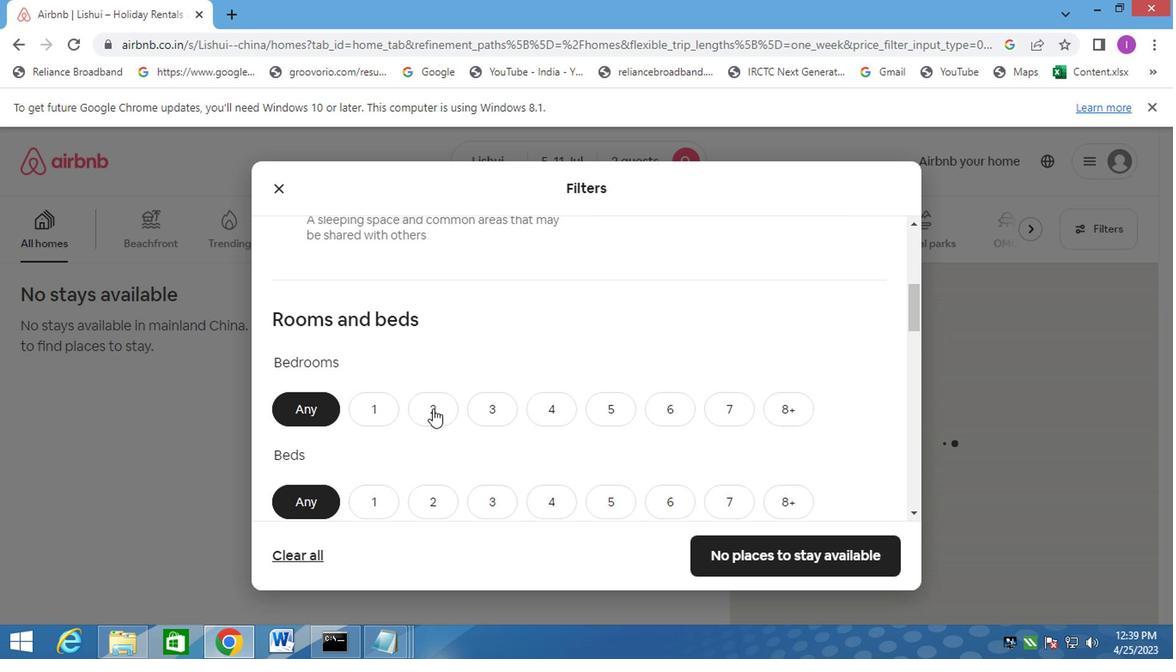 
Action: Mouse pressed left at (430, 408)
Screenshot: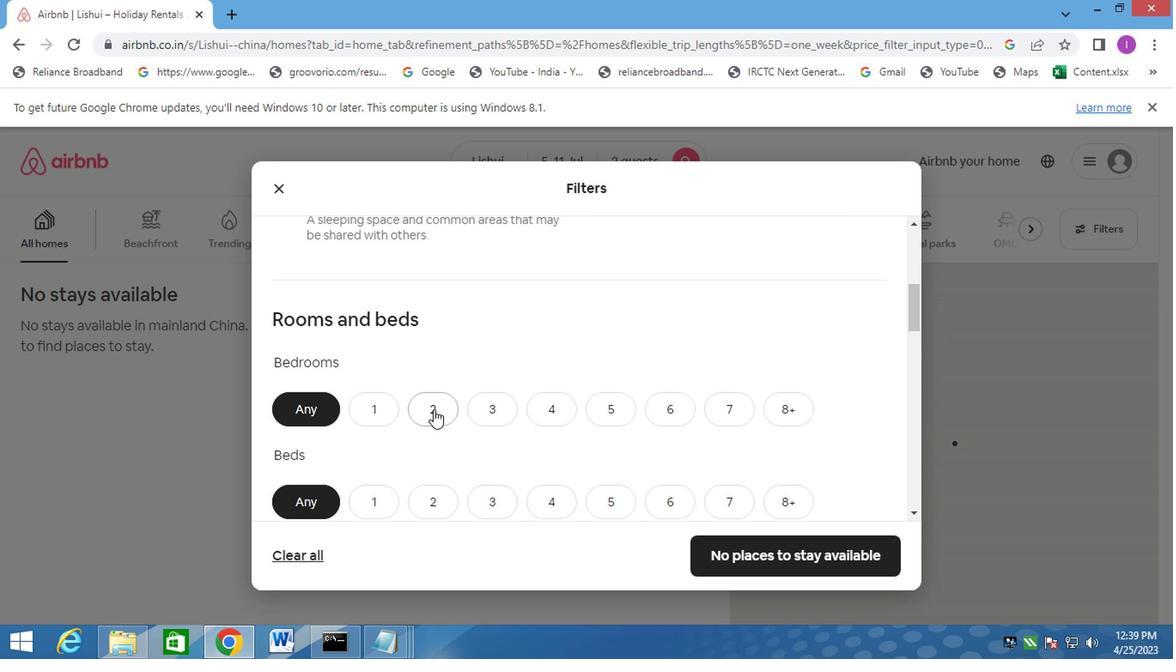 
Action: Mouse moved to (515, 417)
Screenshot: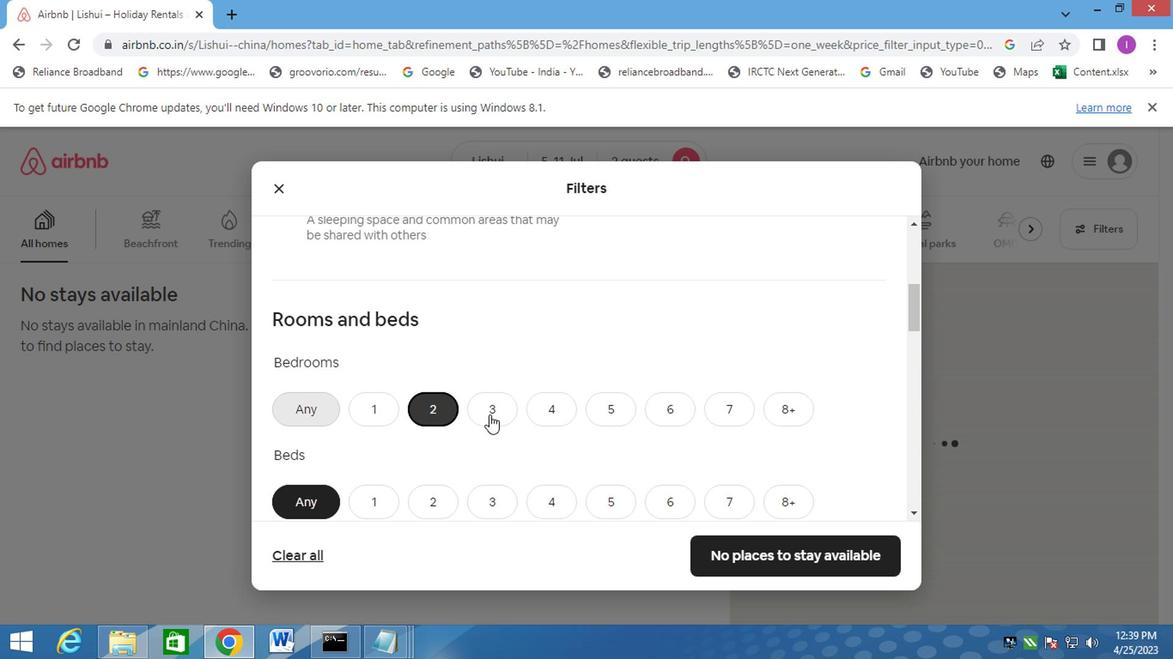 
Action: Mouse scrolled (515, 416) with delta (0, 0)
Screenshot: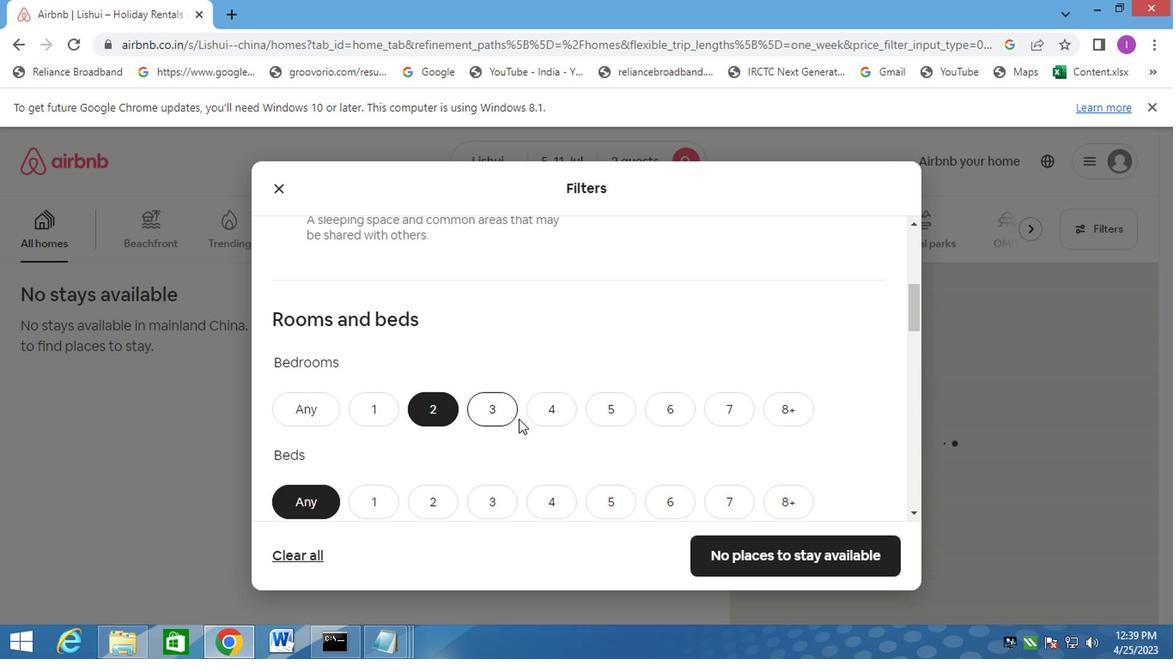 
Action: Mouse scrolled (515, 416) with delta (0, 0)
Screenshot: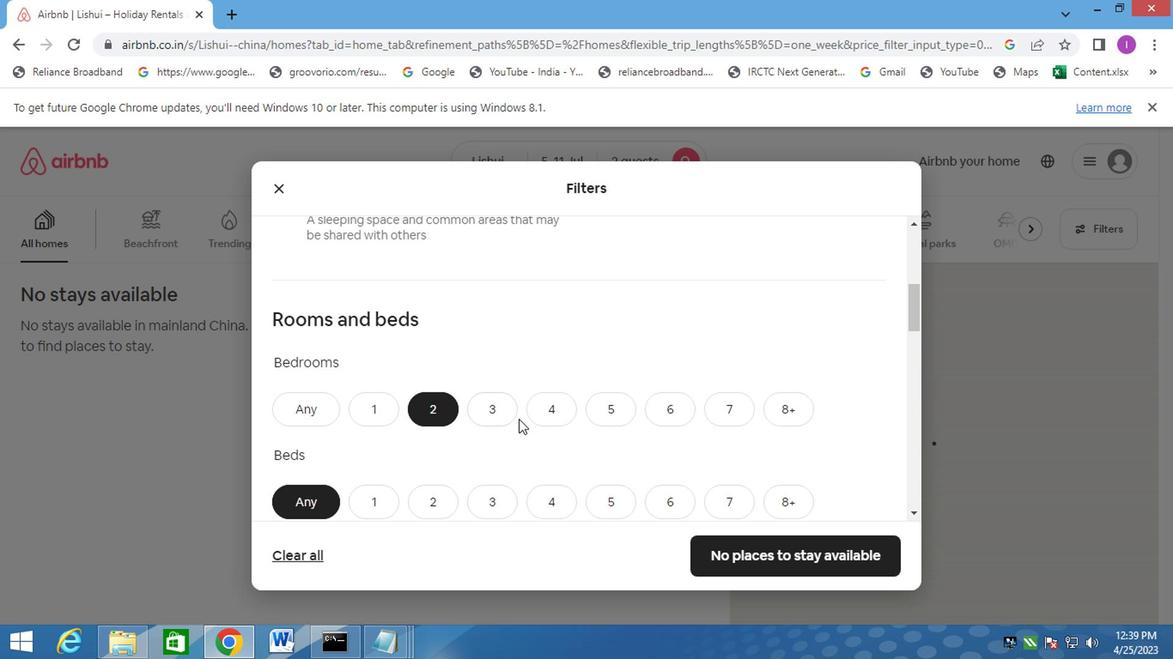 
Action: Mouse moved to (432, 338)
Screenshot: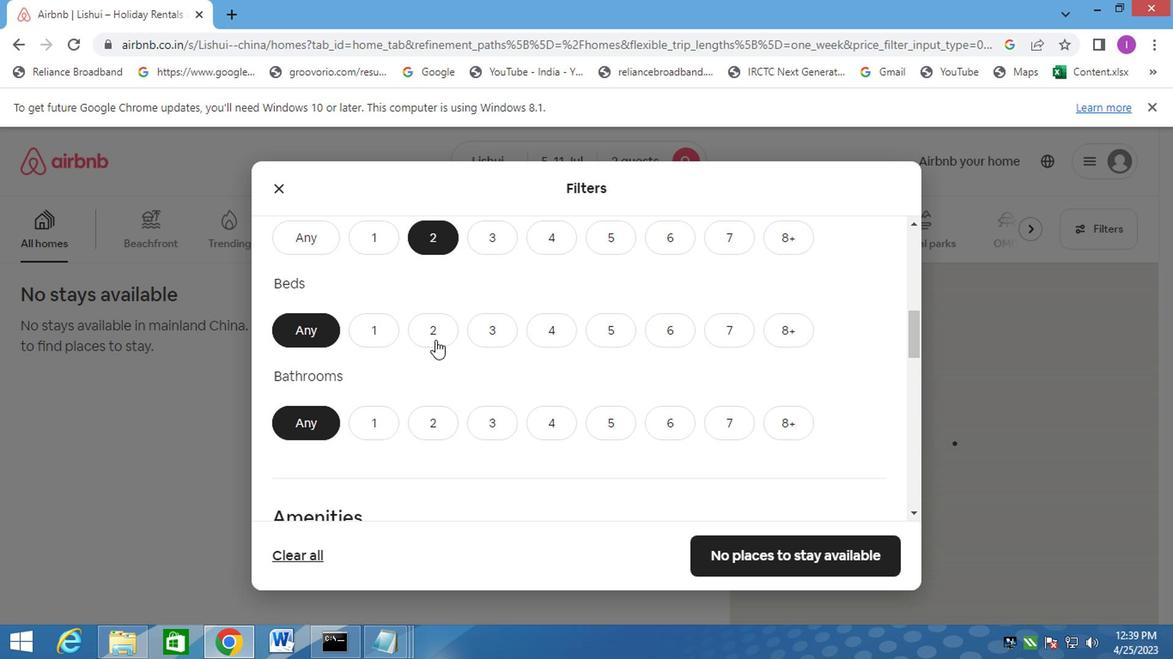 
Action: Mouse pressed left at (432, 338)
Screenshot: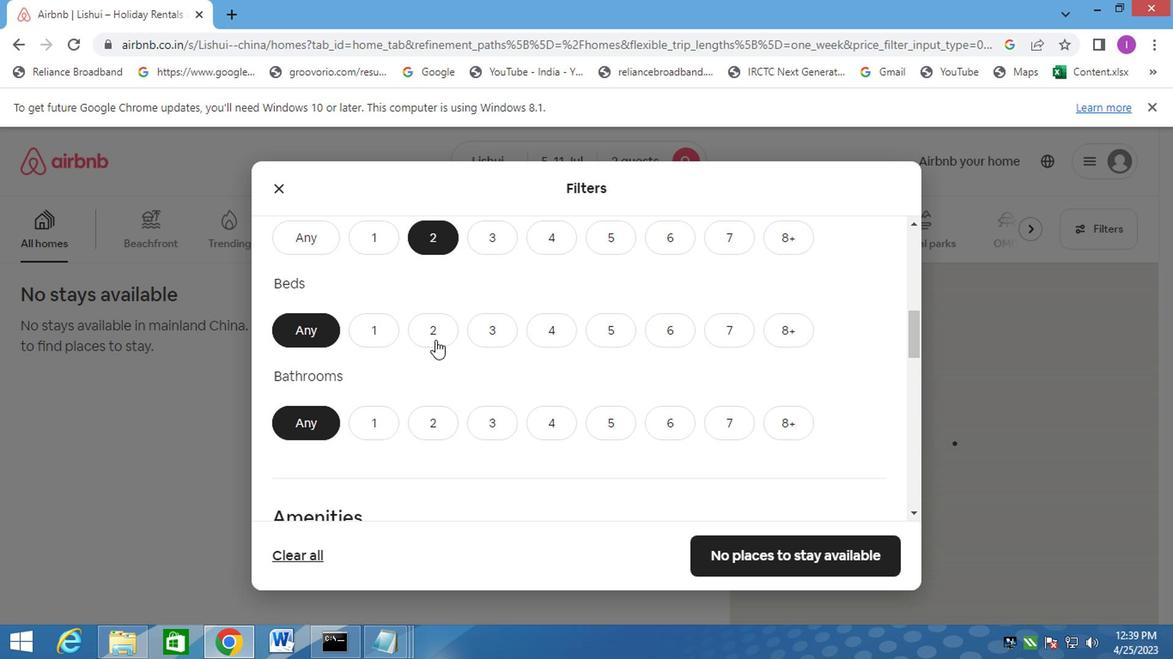 
Action: Mouse moved to (362, 433)
Screenshot: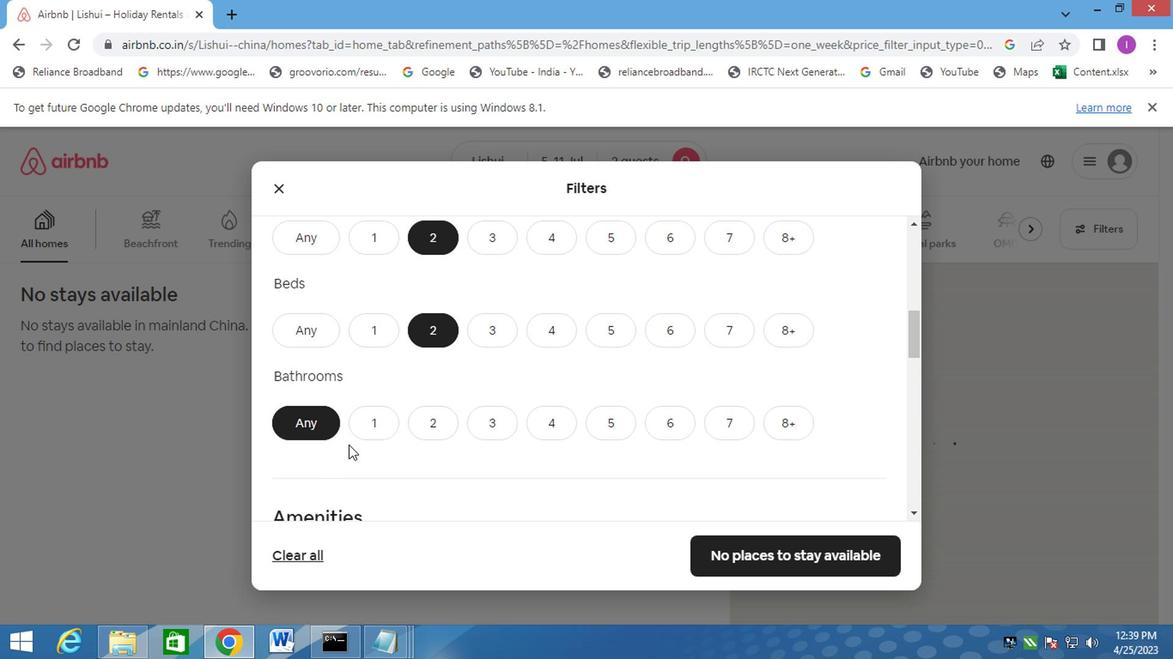 
Action: Mouse pressed left at (362, 433)
Screenshot: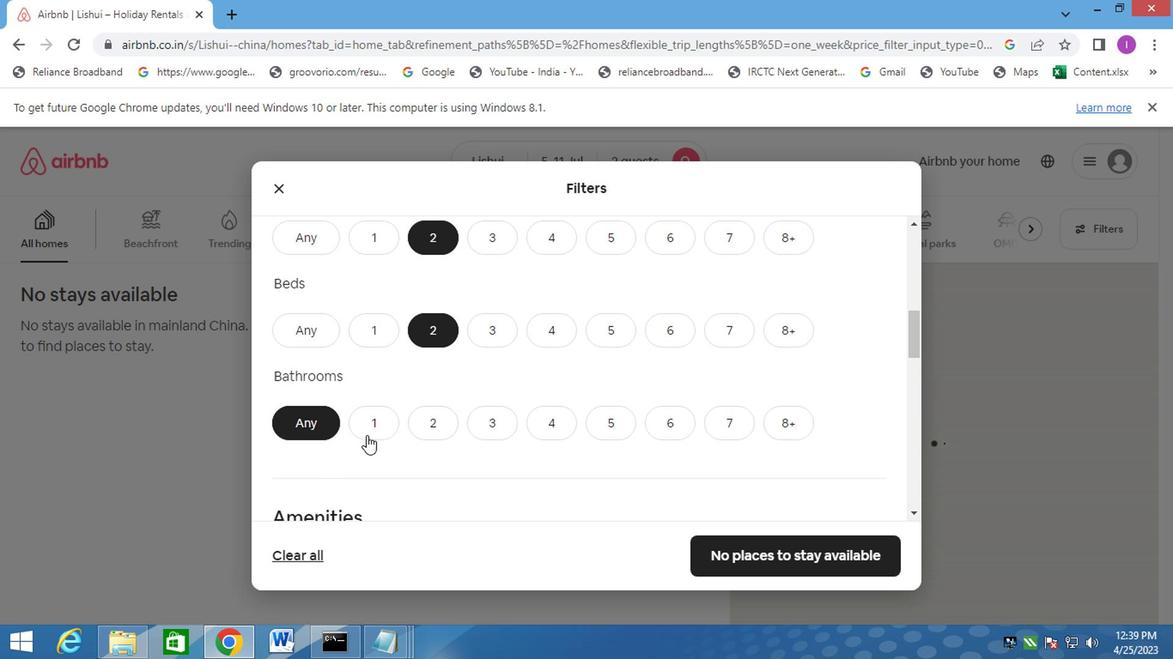 
Action: Mouse moved to (635, 381)
Screenshot: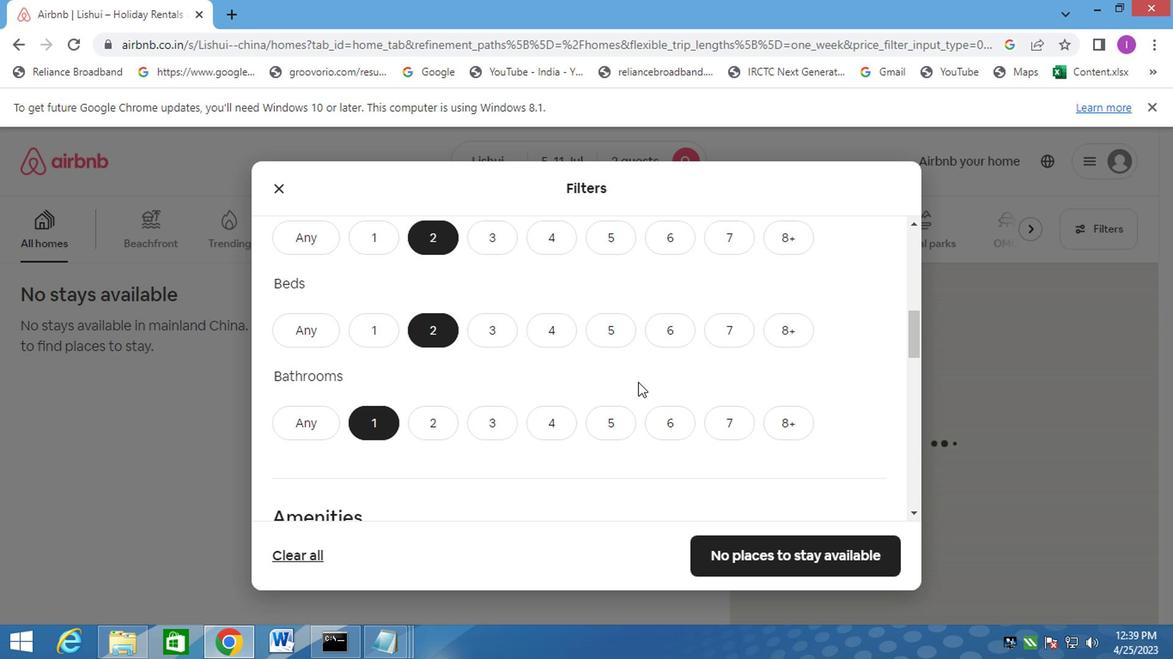 
Action: Mouse scrolled (635, 380) with delta (0, -1)
Screenshot: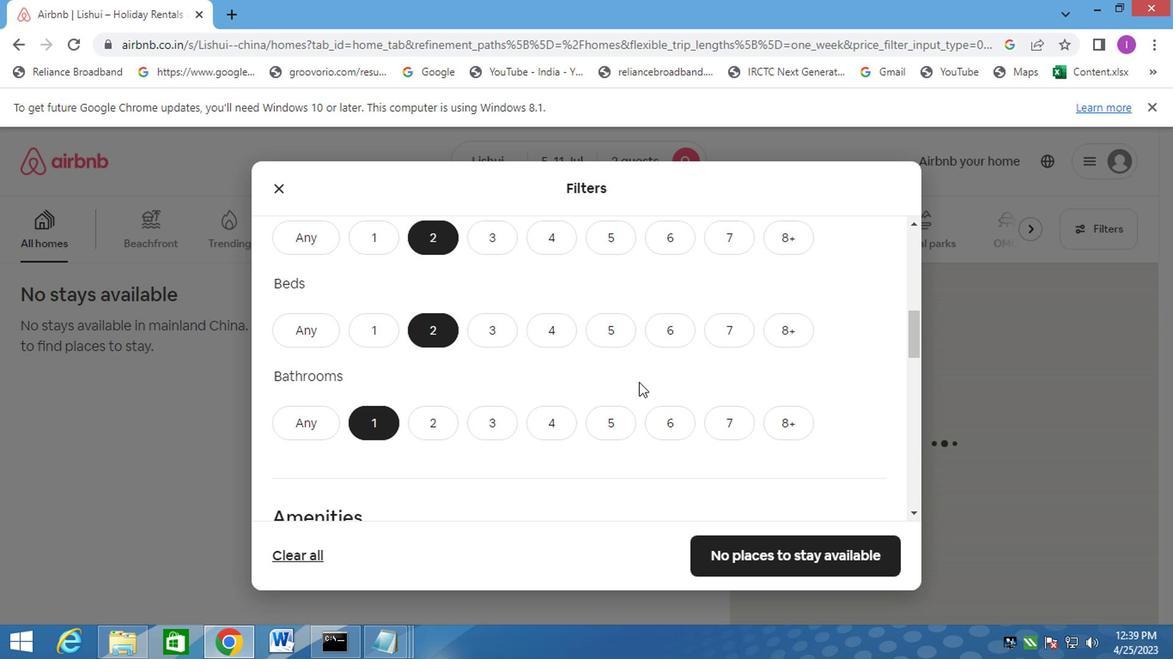 
Action: Mouse moved to (641, 381)
Screenshot: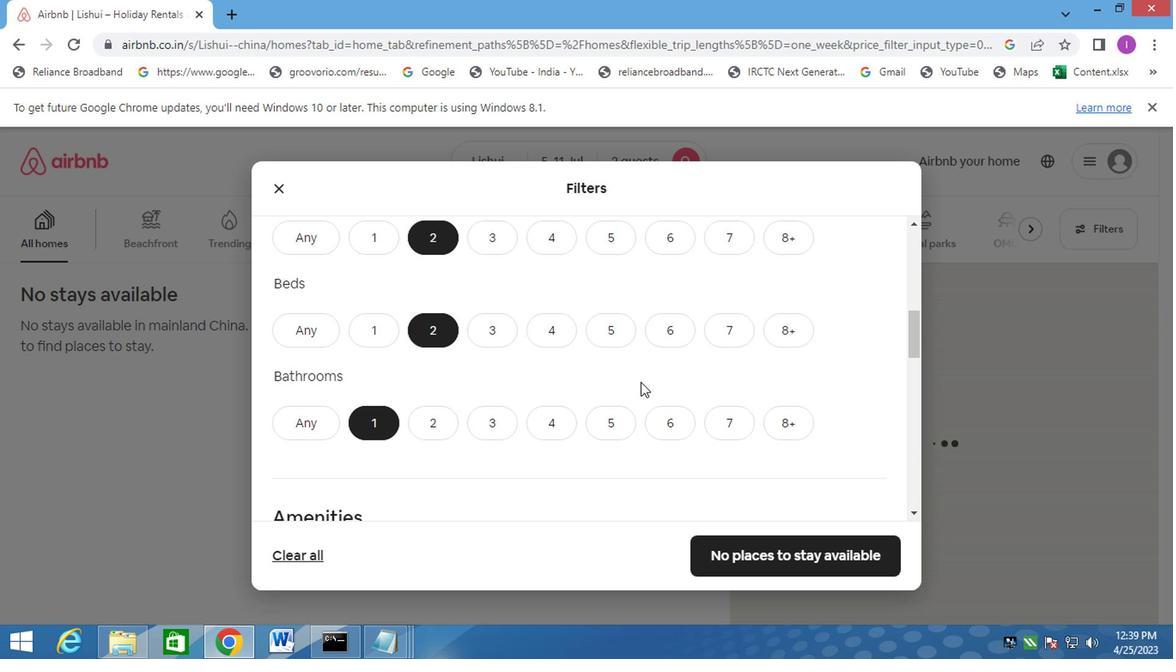 
Action: Mouse scrolled (641, 380) with delta (0, -1)
Screenshot: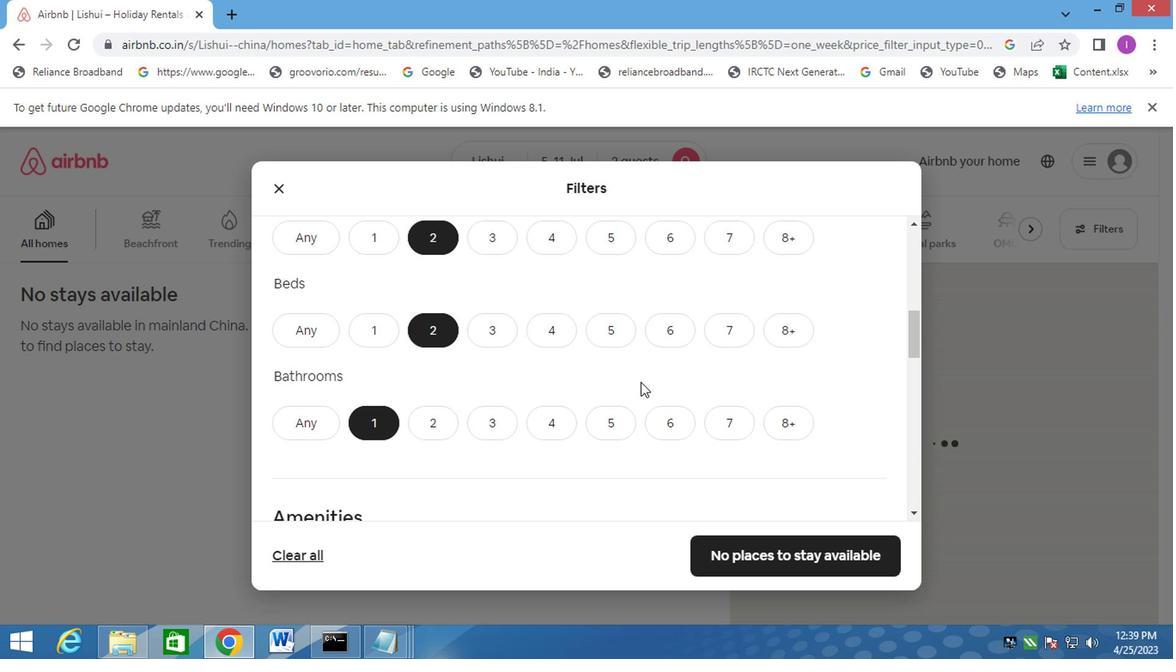 
Action: Mouse moved to (642, 381)
Screenshot: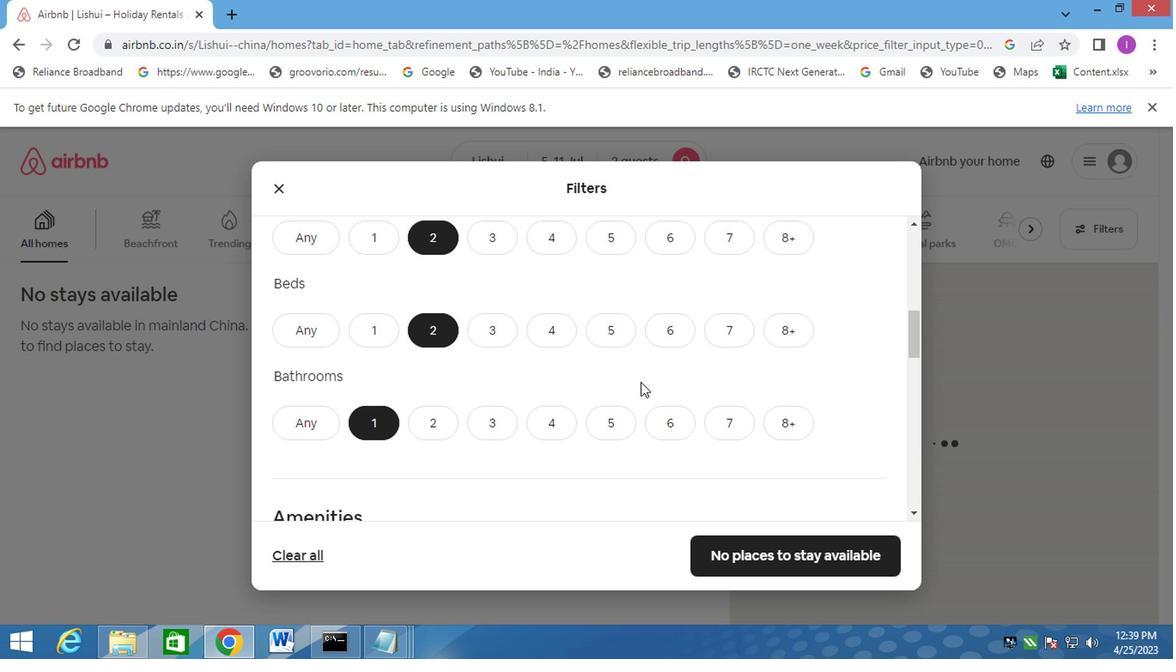 
Action: Mouse scrolled (642, 380) with delta (0, -1)
Screenshot: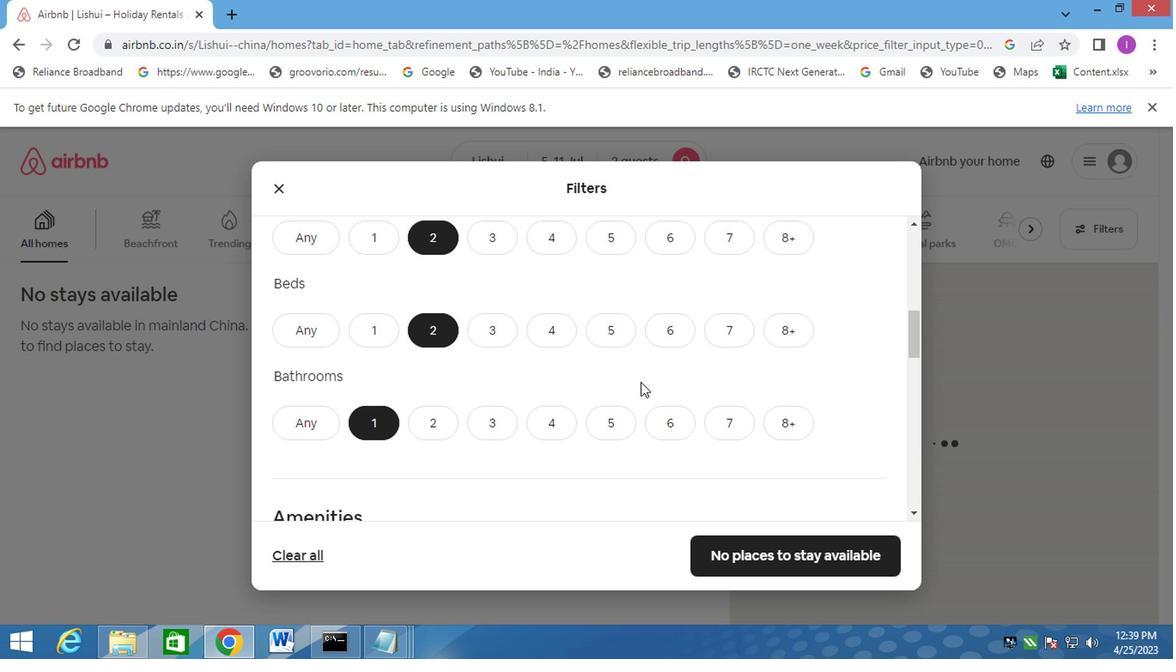 
Action: Mouse moved to (643, 381)
Screenshot: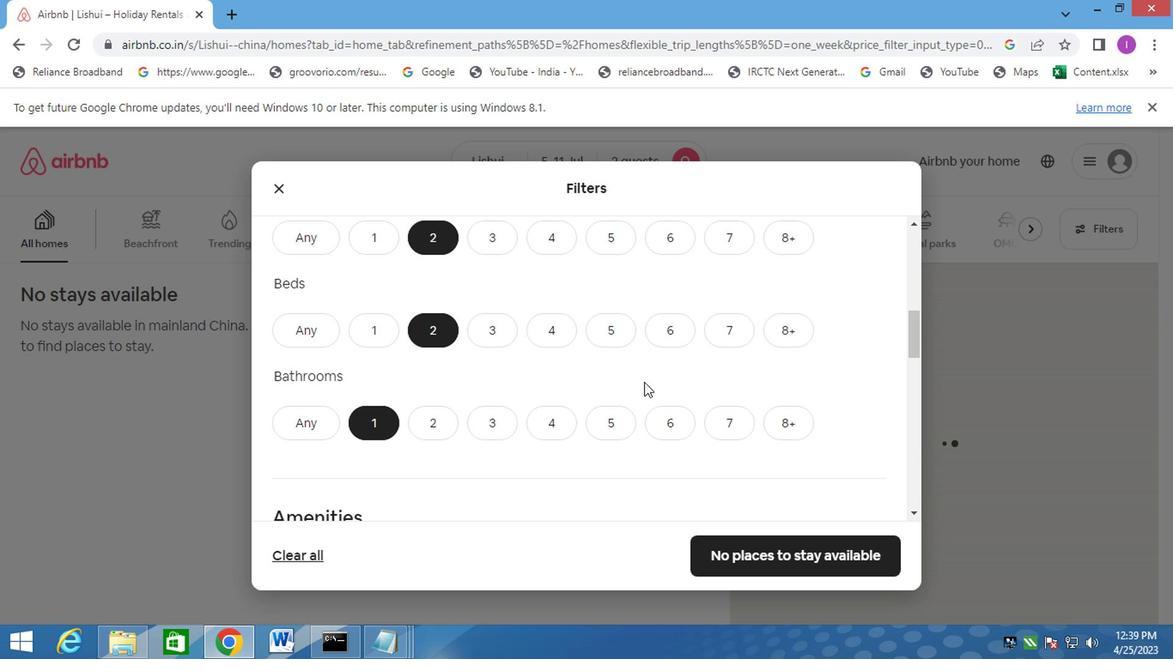 
Action: Mouse scrolled (643, 380) with delta (0, -1)
Screenshot: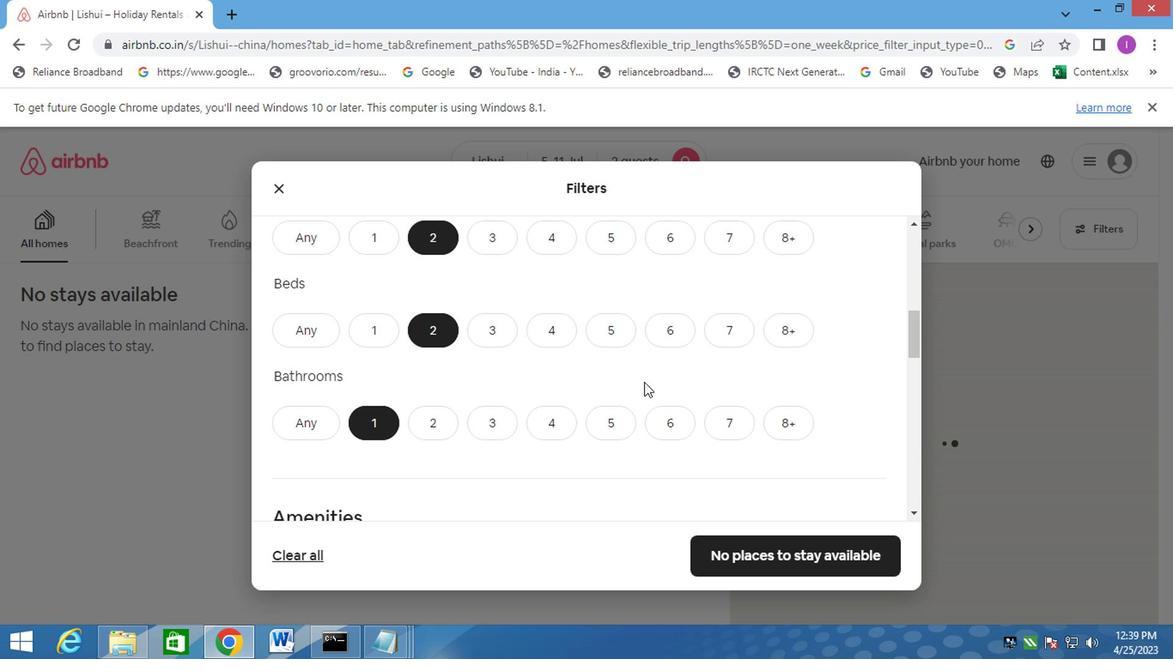 
Action: Mouse moved to (662, 379)
Screenshot: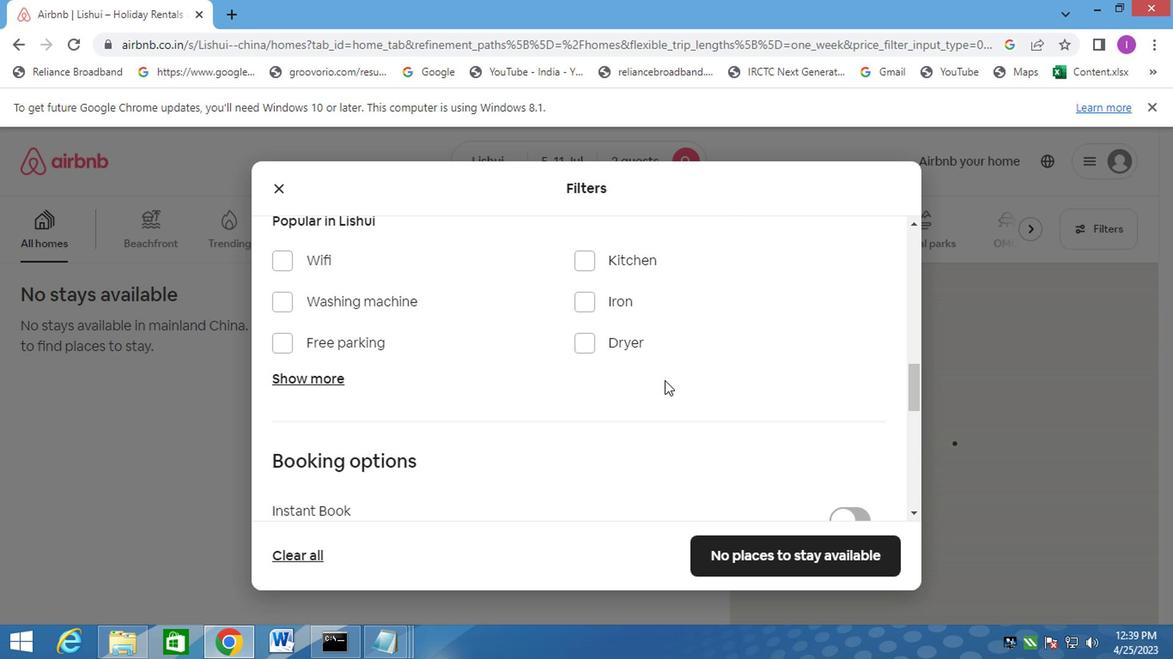 
Action: Mouse scrolled (662, 378) with delta (0, 0)
Screenshot: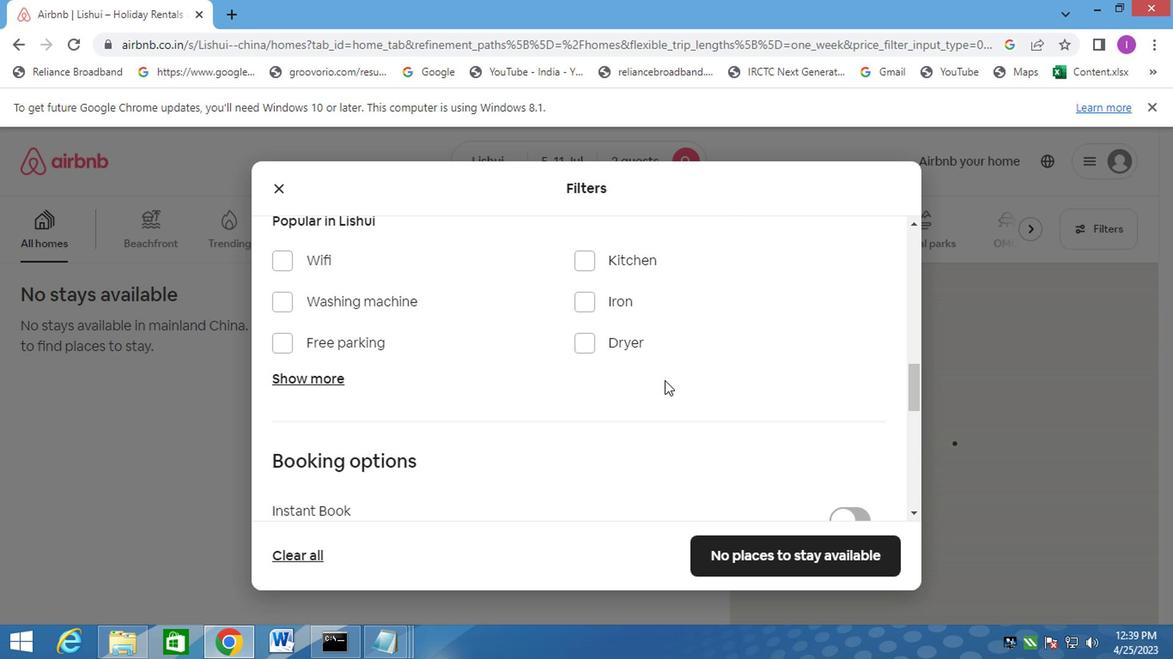 
Action: Mouse scrolled (662, 378) with delta (0, 0)
Screenshot: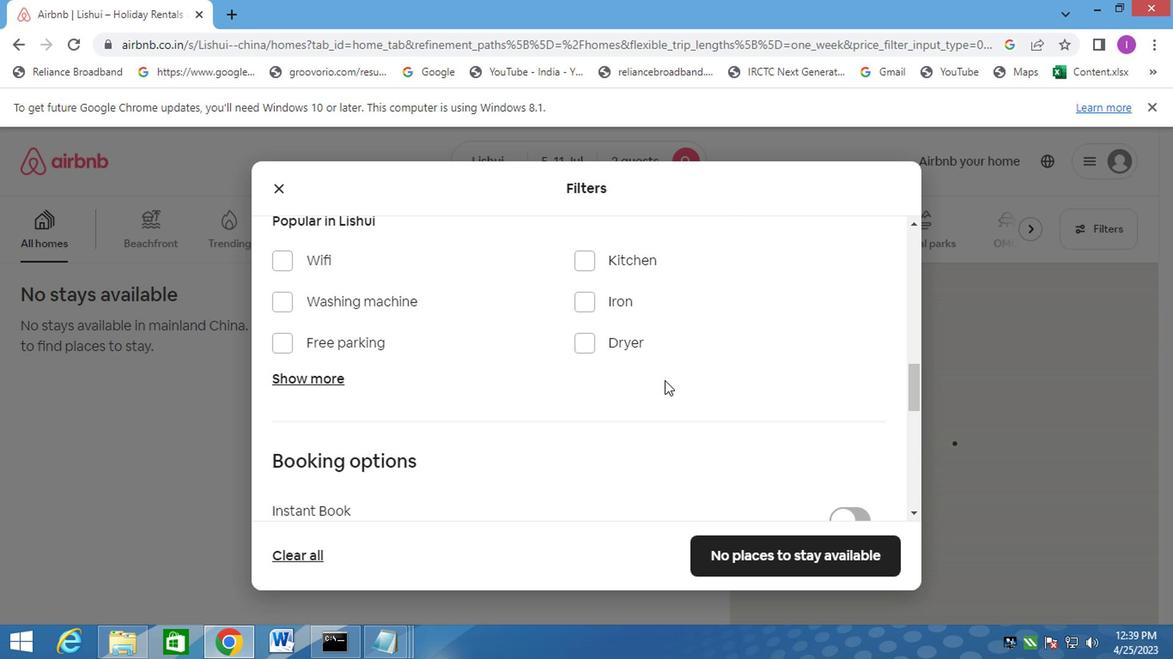 
Action: Mouse moved to (854, 408)
Screenshot: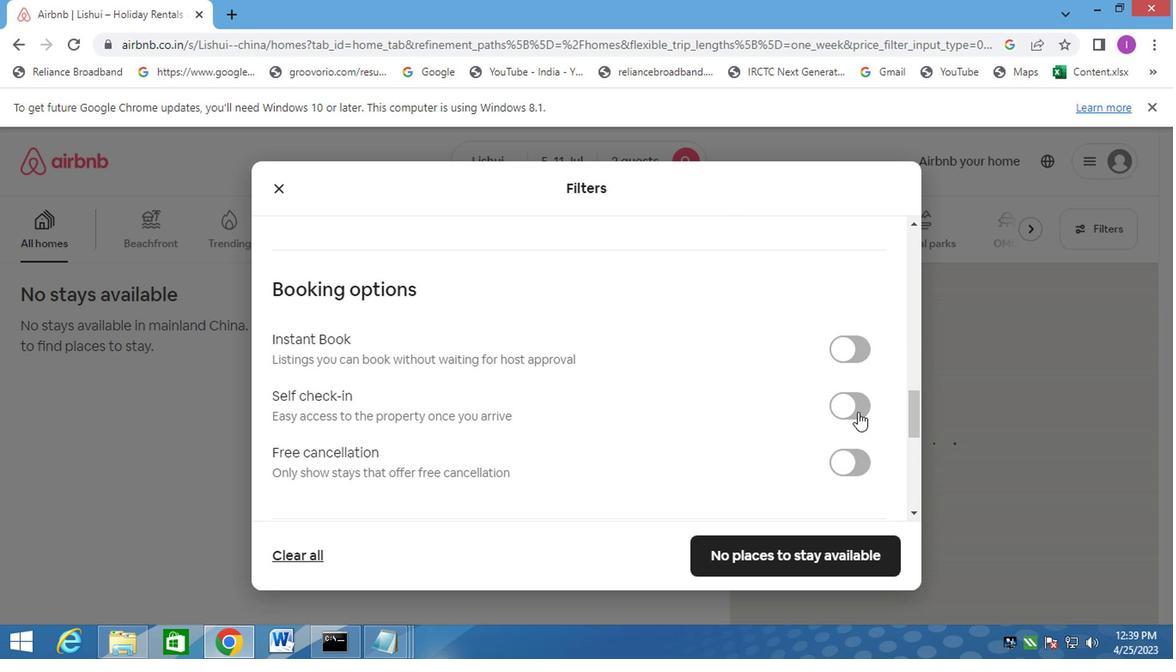 
Action: Mouse pressed left at (854, 408)
Screenshot: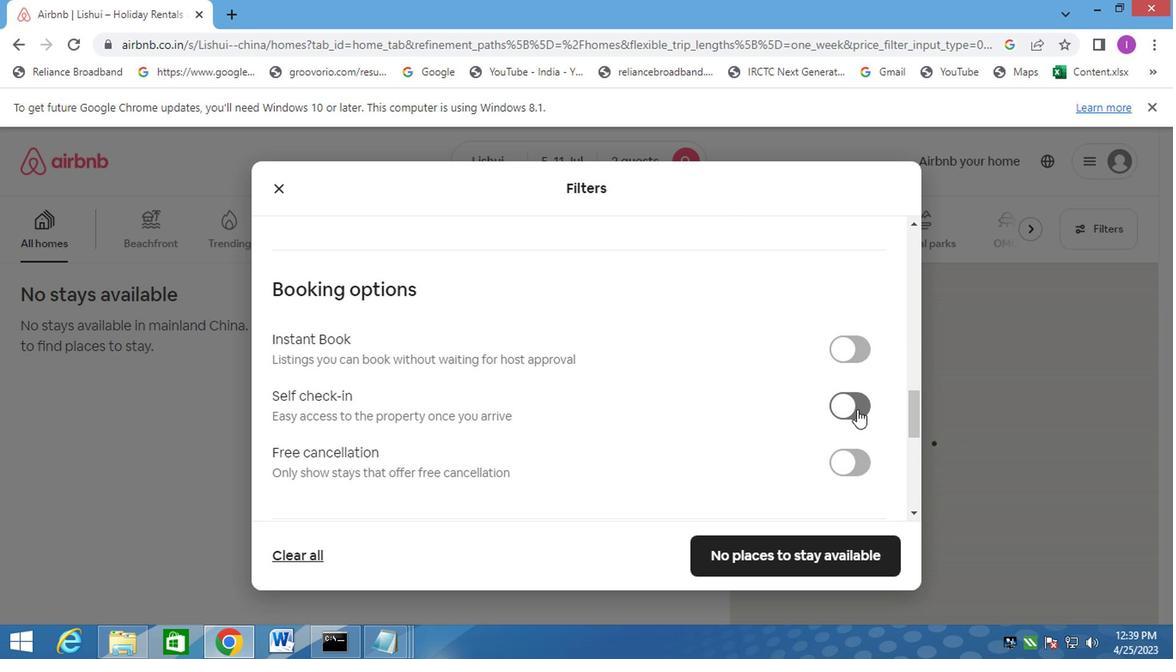
Action: Mouse moved to (543, 433)
Screenshot: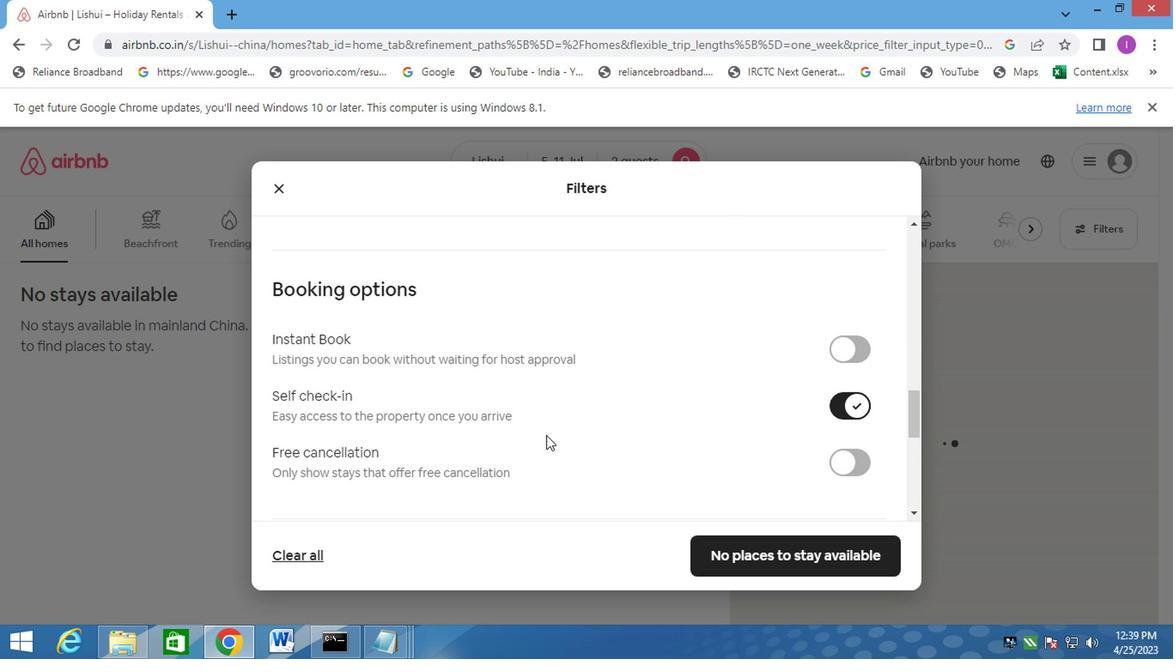 
Action: Mouse scrolled (543, 432) with delta (0, 0)
Screenshot: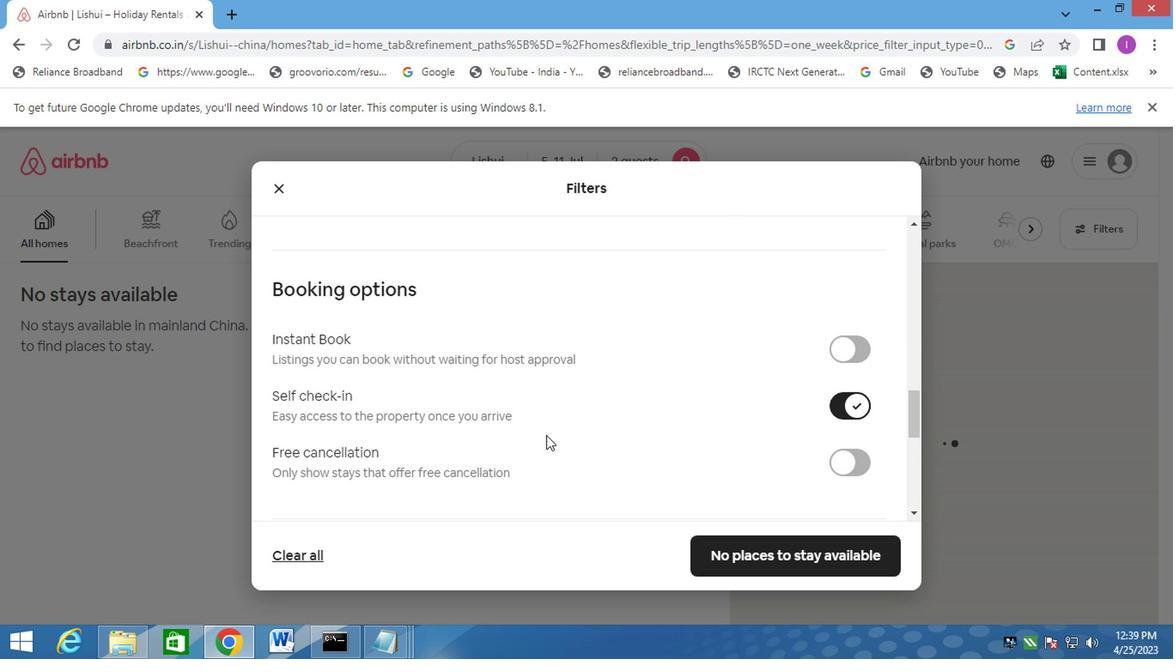 
Action: Mouse moved to (544, 434)
Screenshot: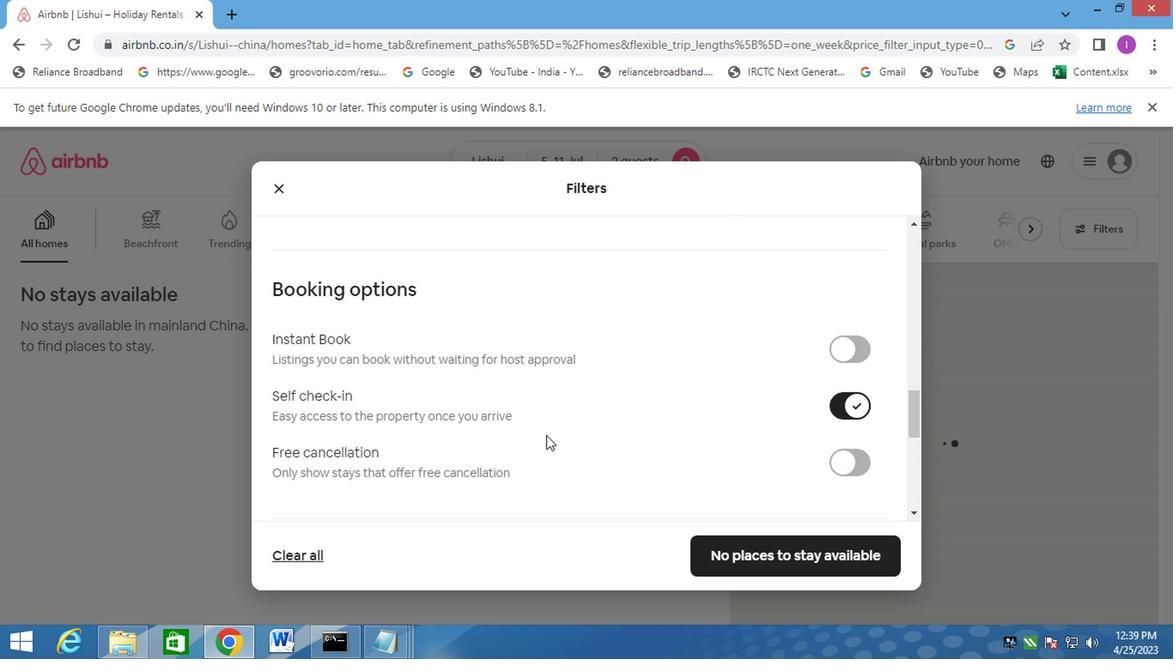 
Action: Mouse scrolled (544, 433) with delta (0, -1)
Screenshot: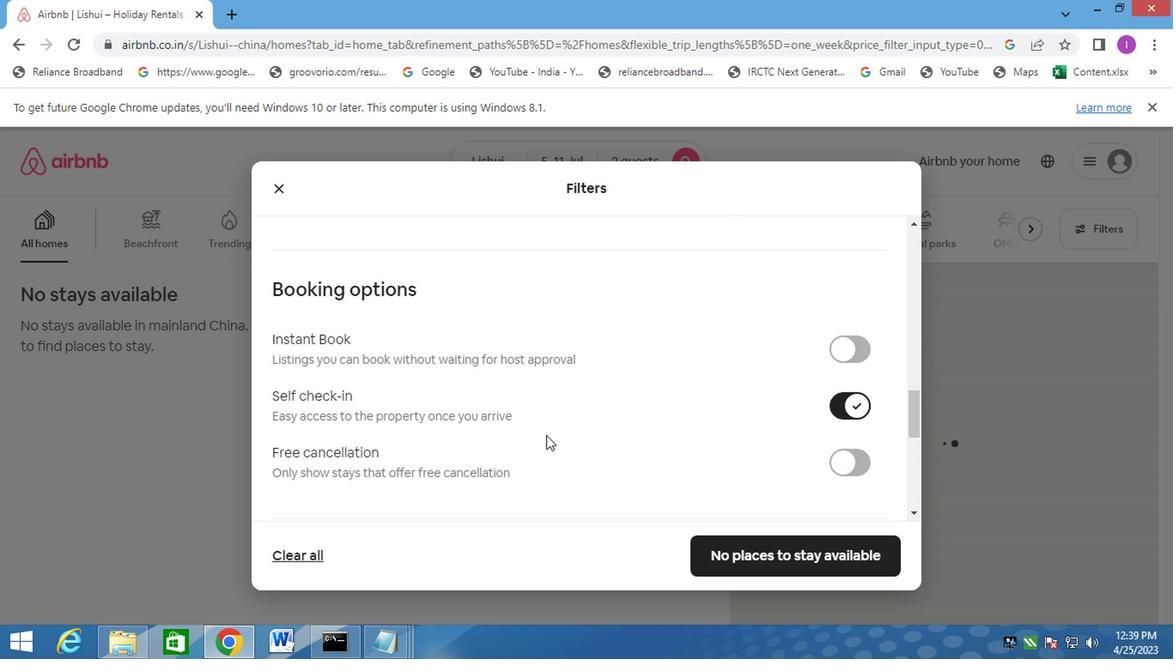 
Action: Mouse moved to (569, 443)
Screenshot: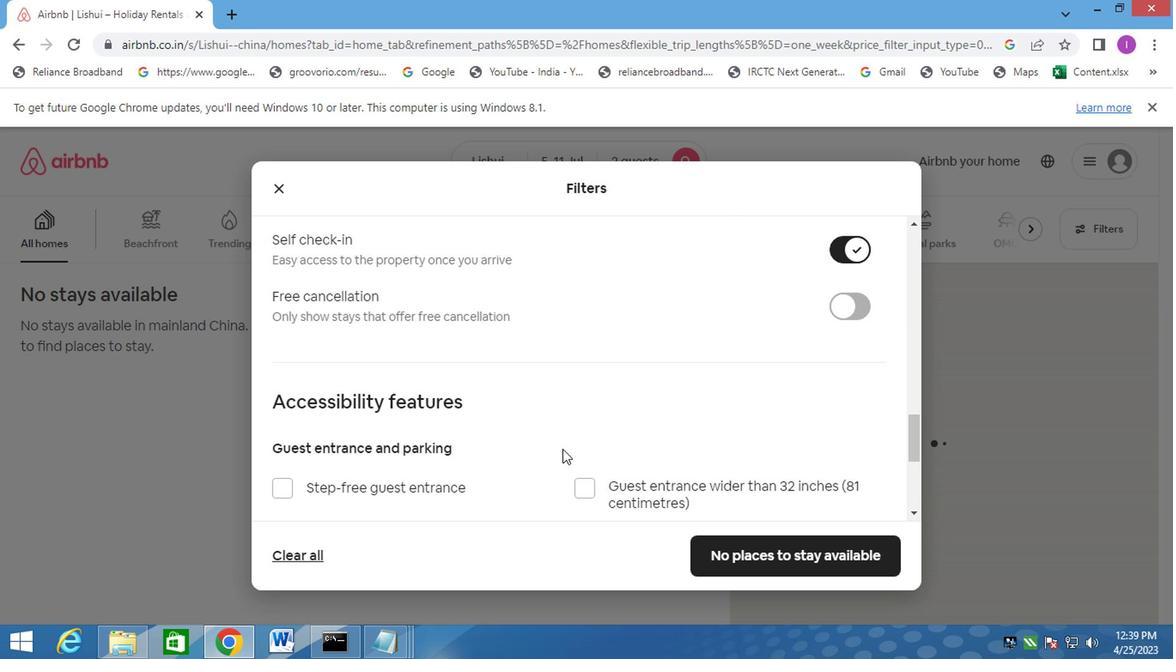 
Action: Mouse scrolled (569, 443) with delta (0, 0)
Screenshot: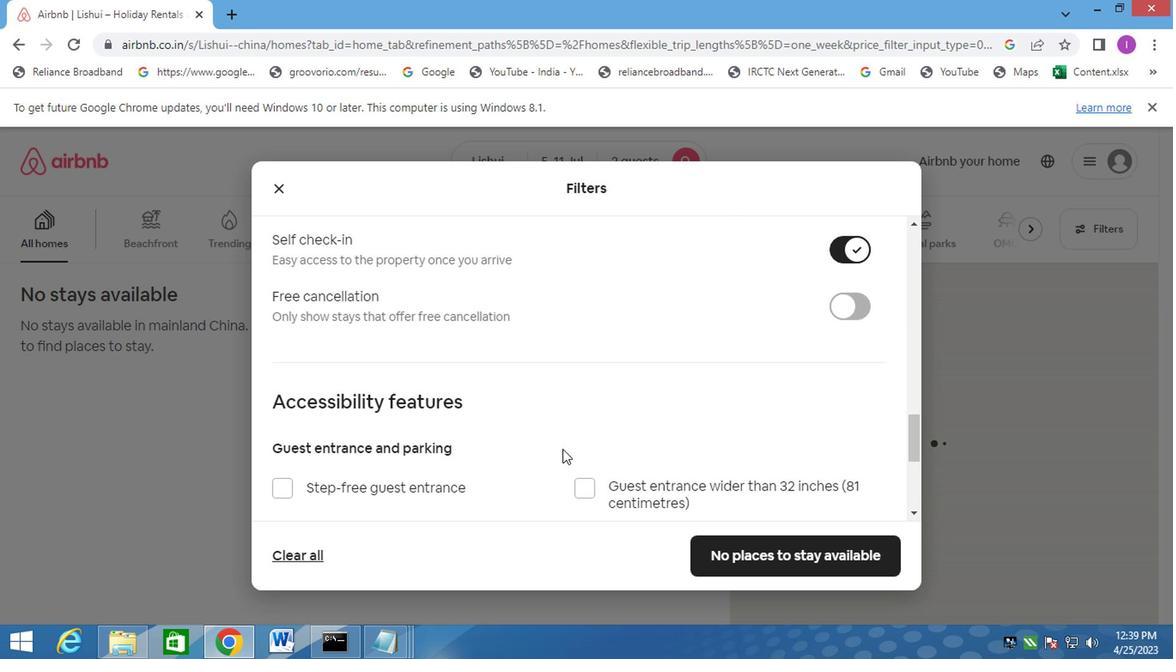 
Action: Mouse moved to (571, 443)
Screenshot: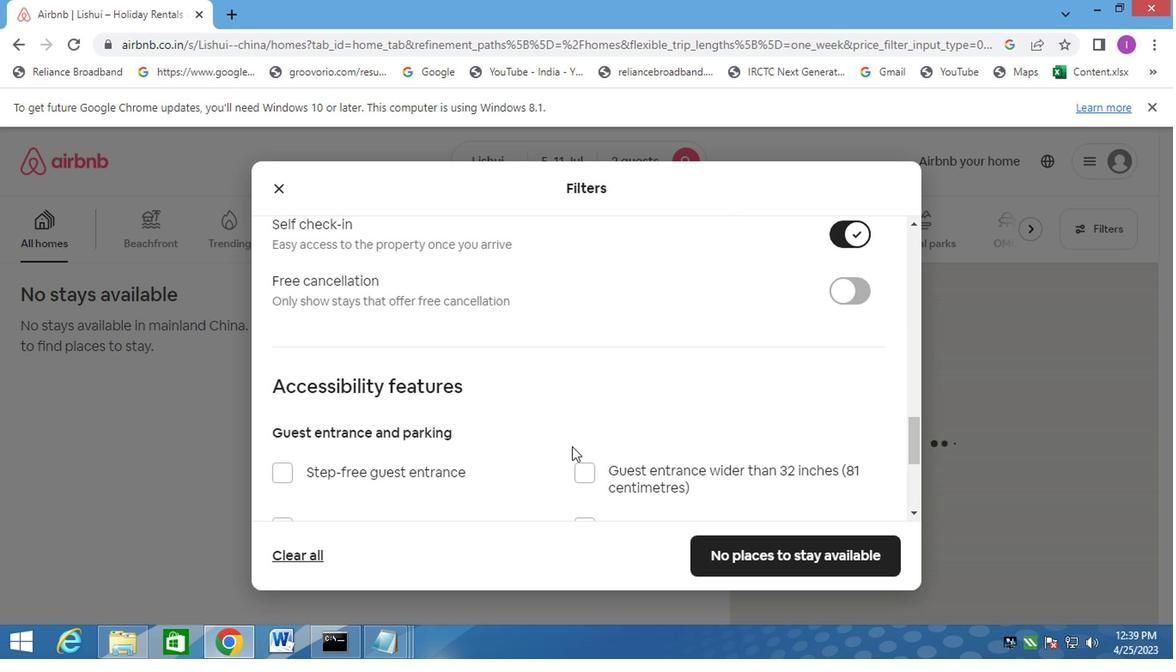 
Action: Mouse scrolled (571, 443) with delta (0, 0)
Screenshot: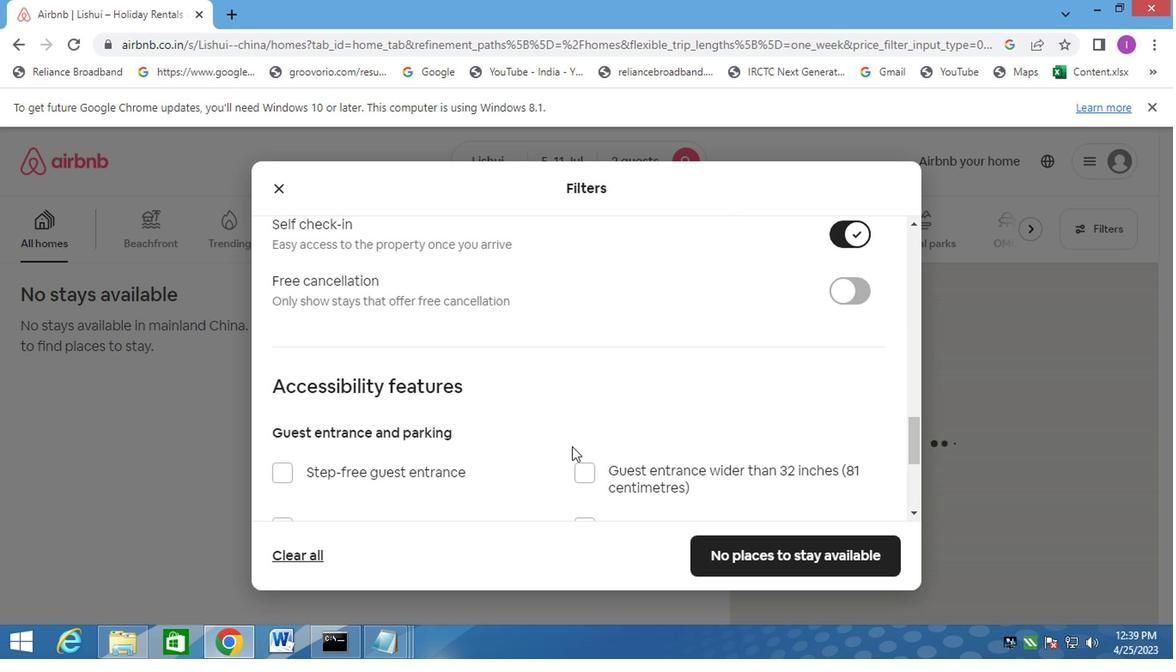 
Action: Mouse moved to (571, 443)
Screenshot: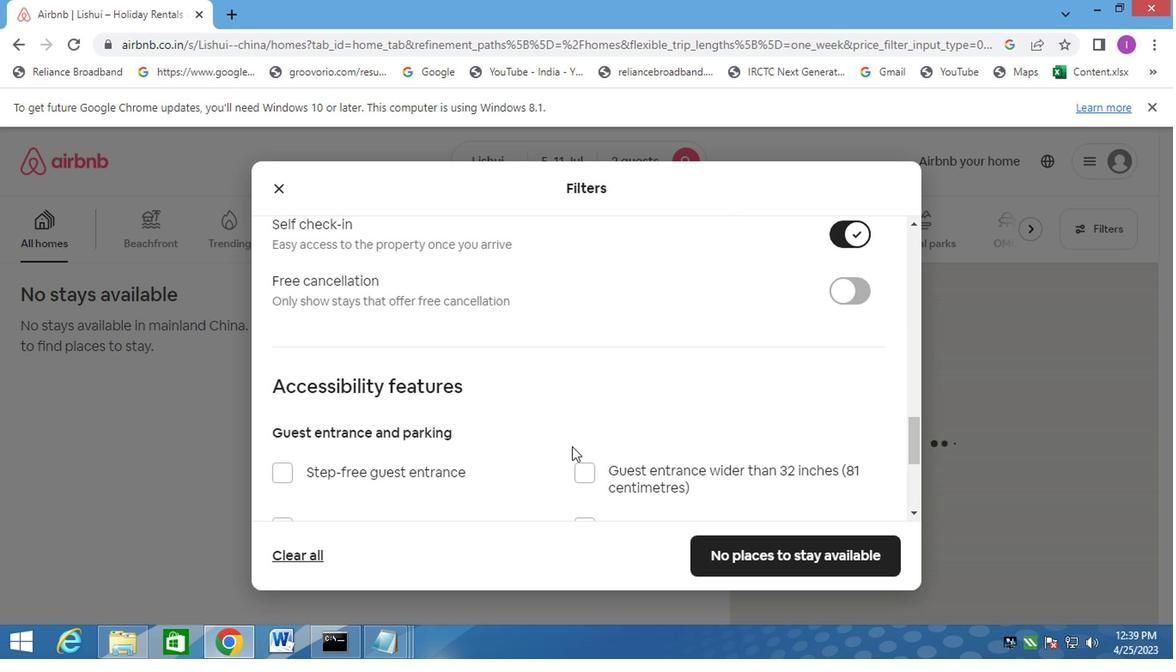 
Action: Mouse scrolled (571, 443) with delta (0, 0)
Screenshot: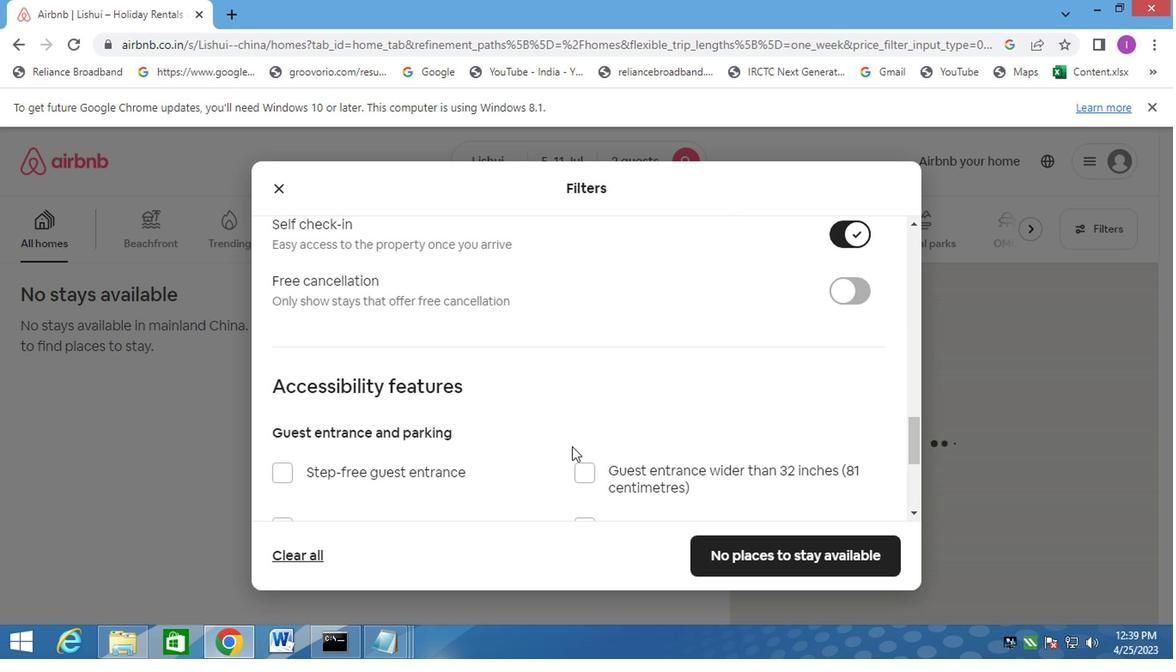 
Action: Mouse moved to (571, 449)
Screenshot: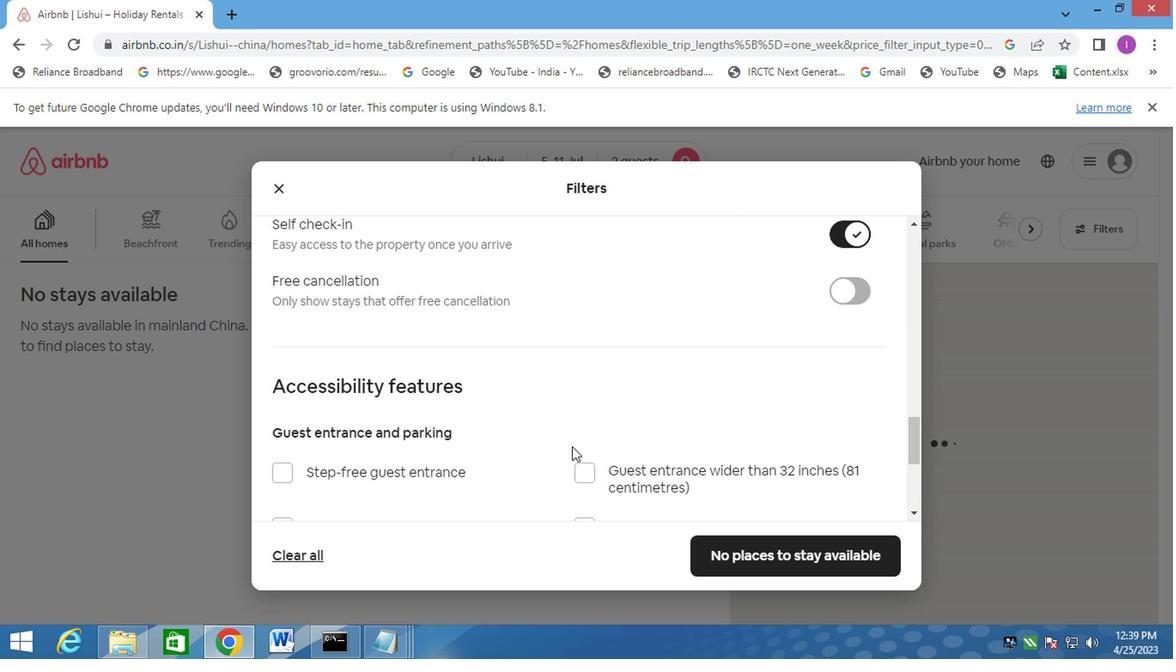 
Action: Mouse scrolled (571, 448) with delta (0, -1)
Screenshot: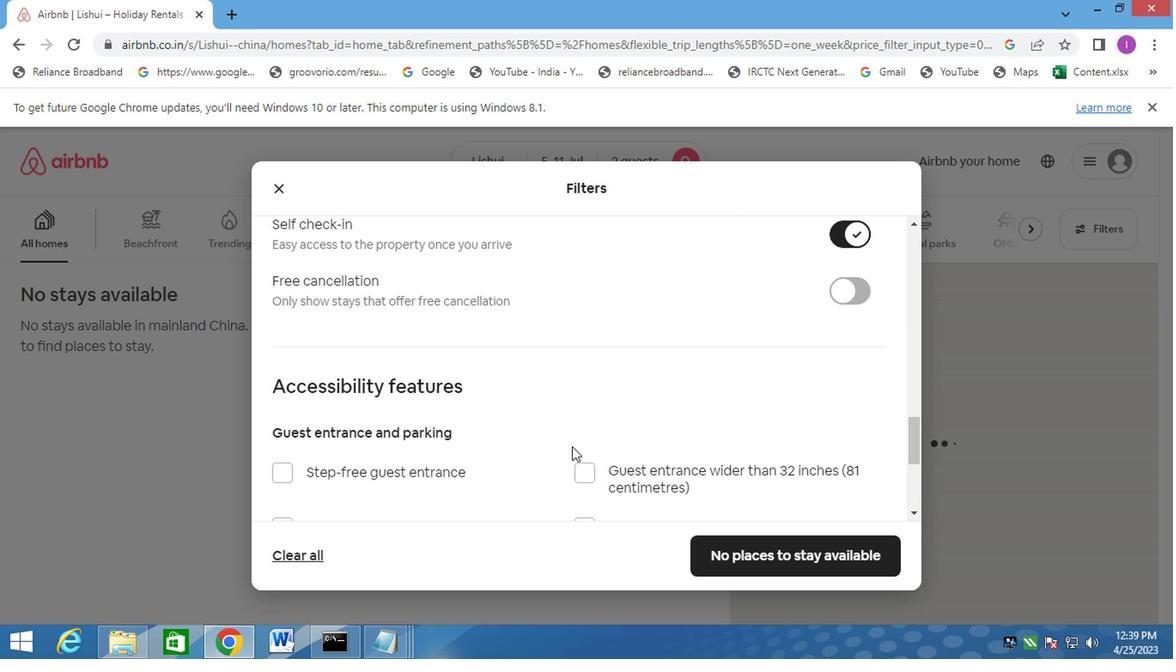 
Action: Mouse moved to (573, 452)
Screenshot: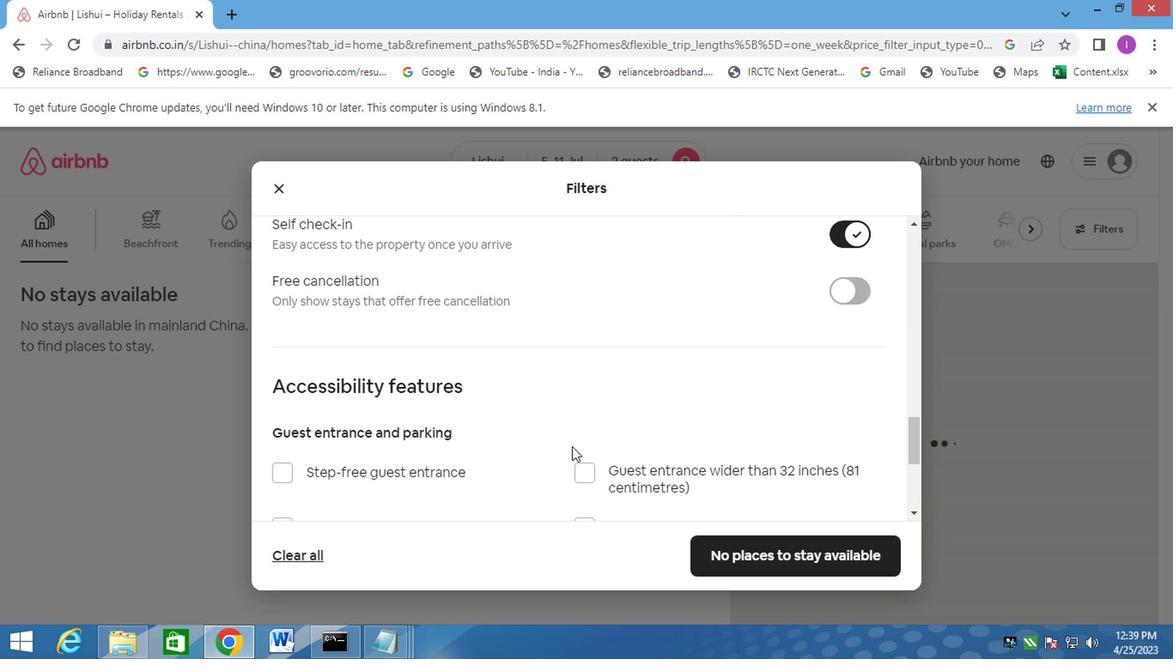 
Action: Mouse scrolled (573, 450) with delta (0, -1)
Screenshot: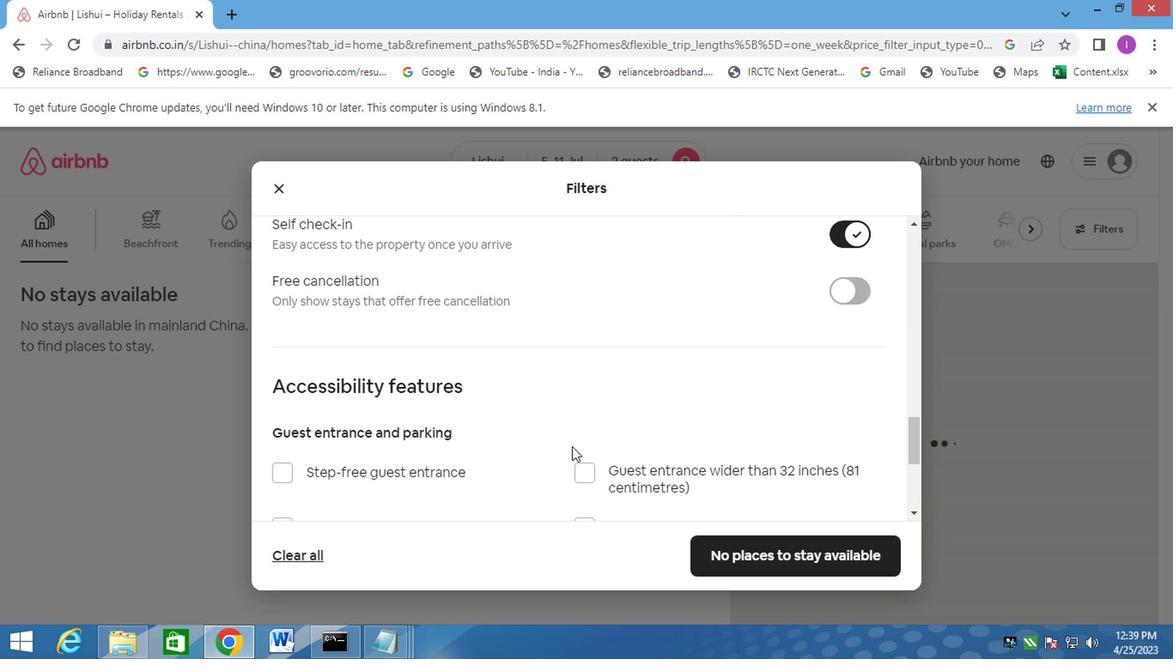 
Action: Mouse moved to (583, 452)
Screenshot: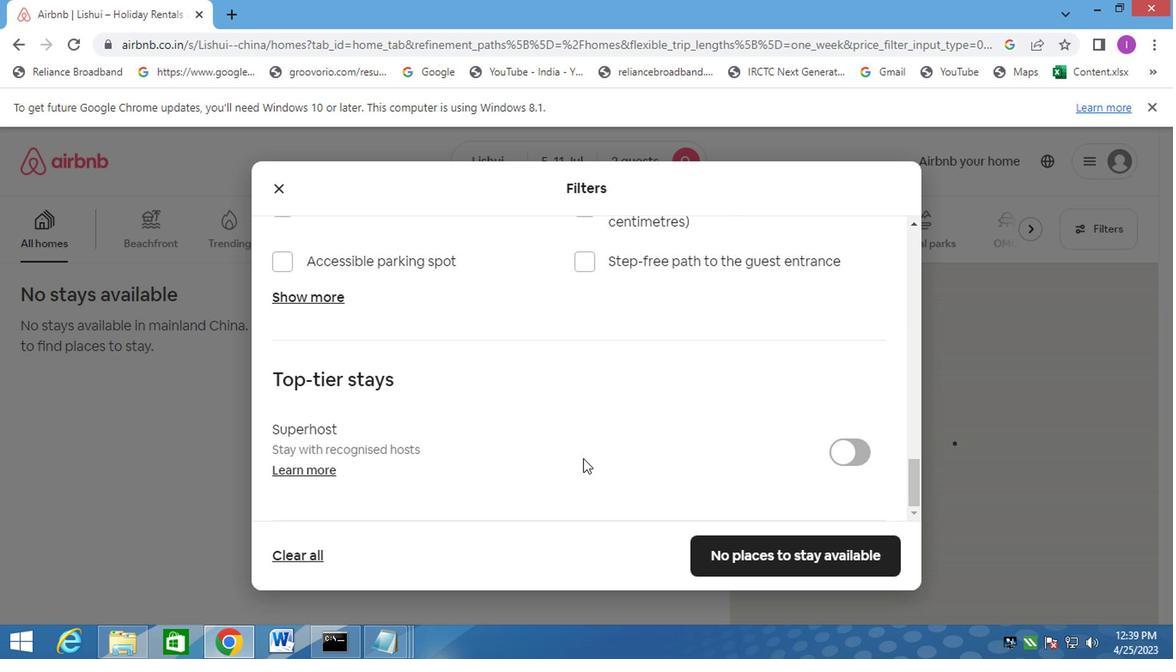 
Action: Mouse scrolled (583, 452) with delta (0, 0)
Screenshot: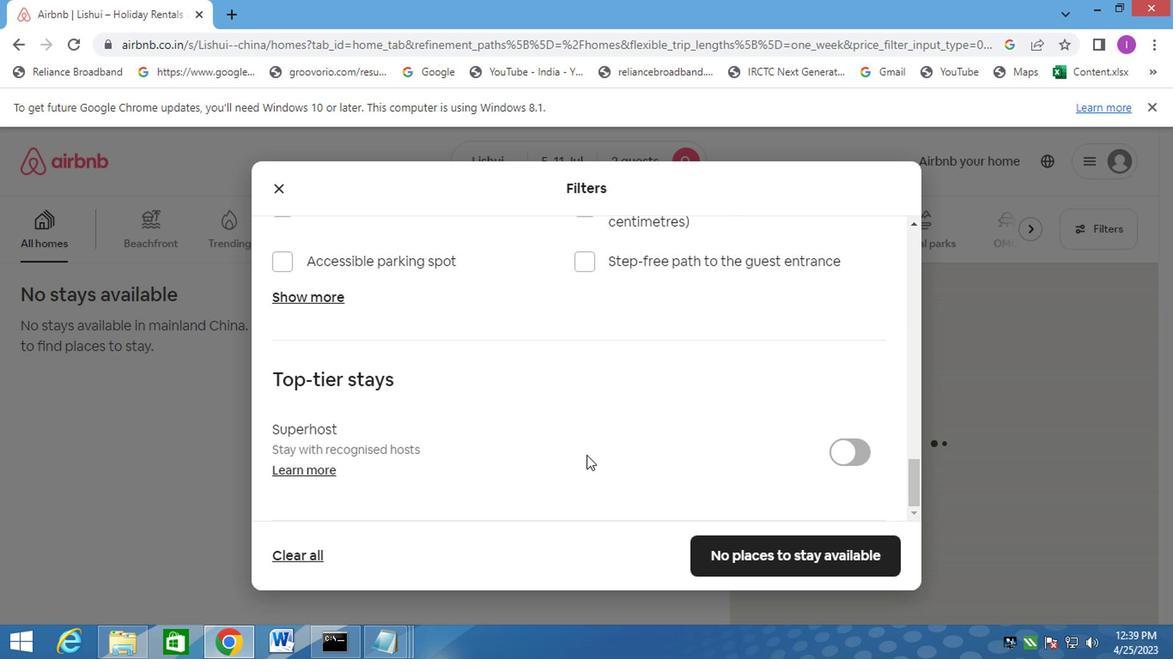 
Action: Mouse scrolled (583, 452) with delta (0, 0)
Screenshot: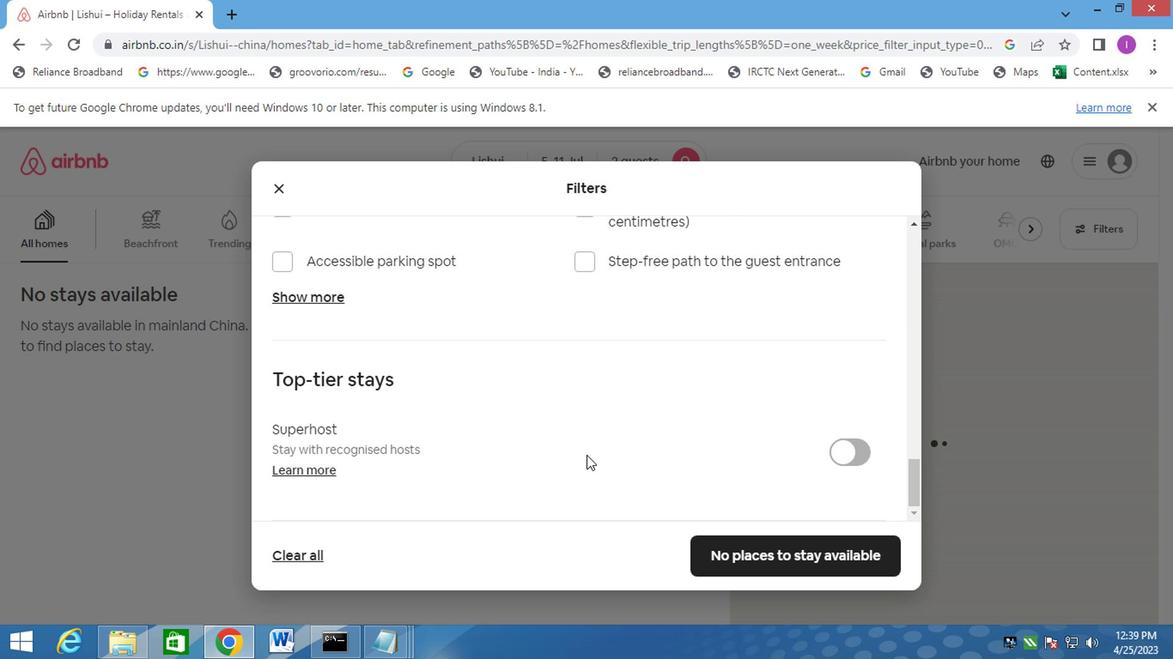 
Action: Mouse moved to (584, 454)
Screenshot: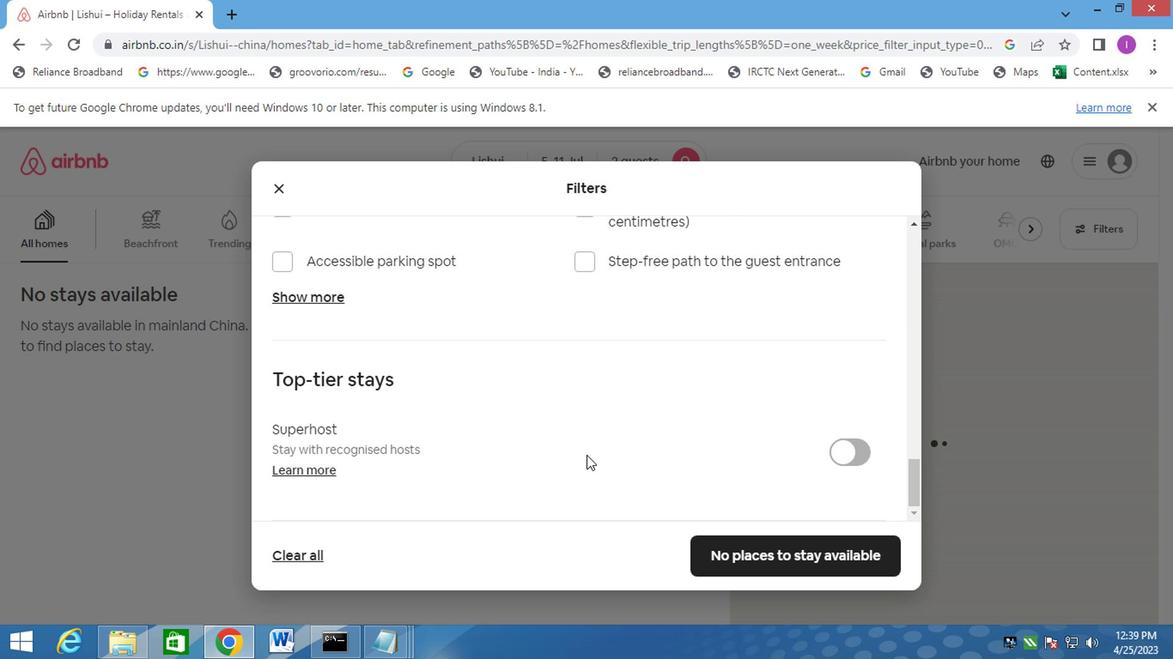 
Action: Mouse scrolled (584, 454) with delta (0, 0)
Screenshot: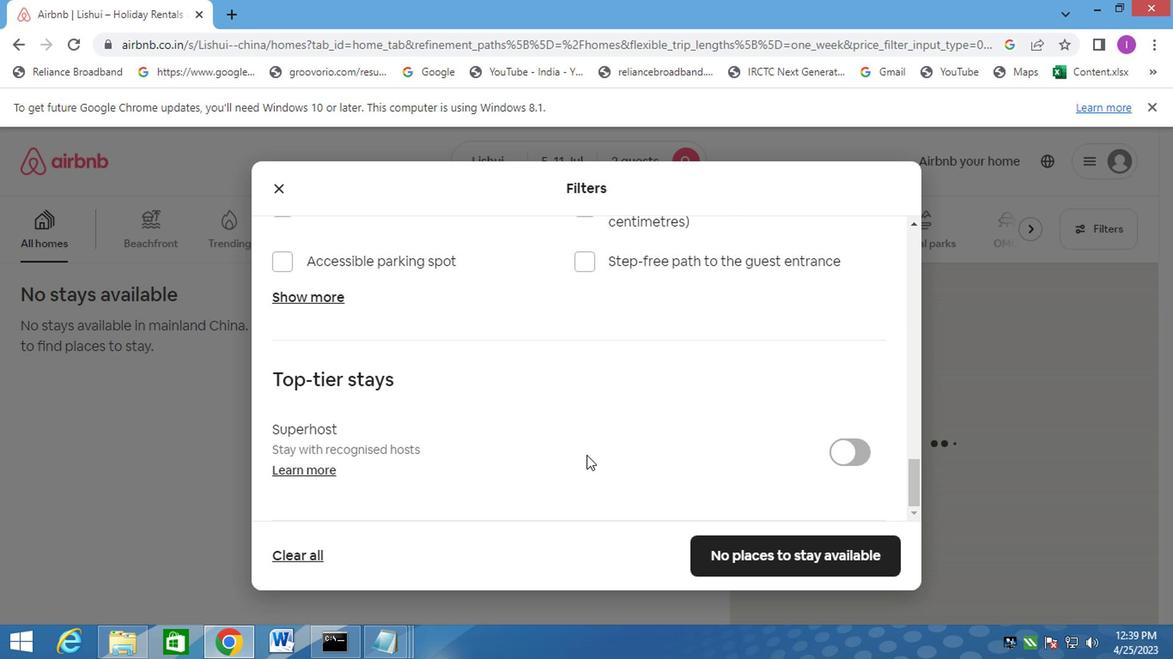 
Action: Mouse moved to (589, 456)
Screenshot: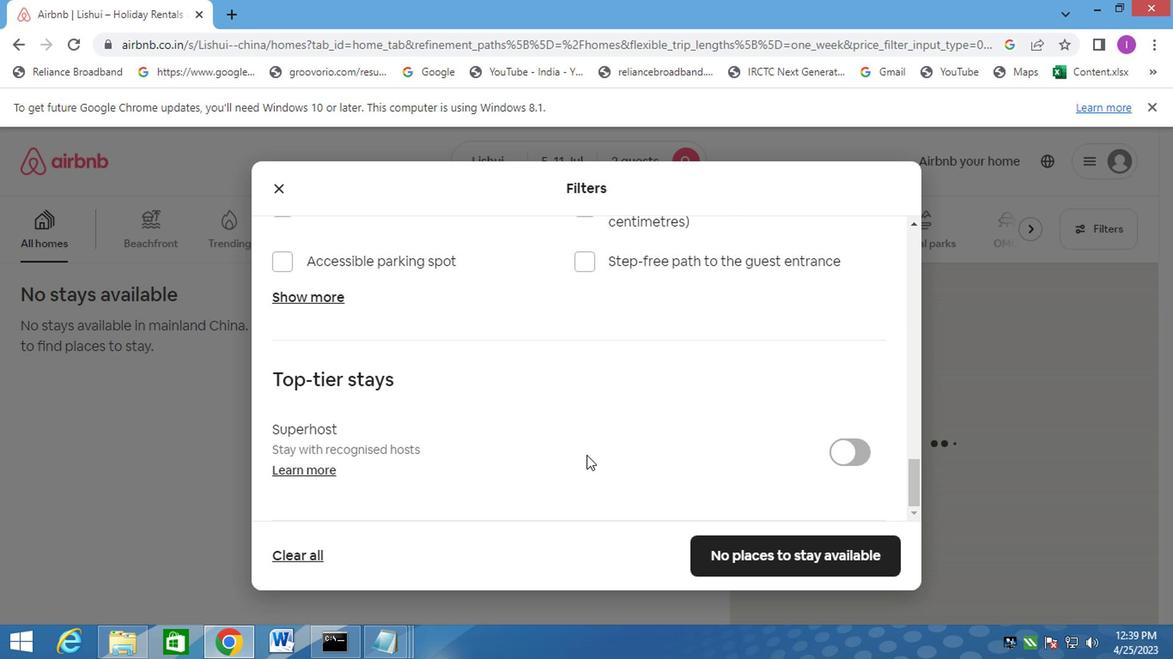 
Action: Mouse scrolled (589, 455) with delta (0, -1)
Screenshot: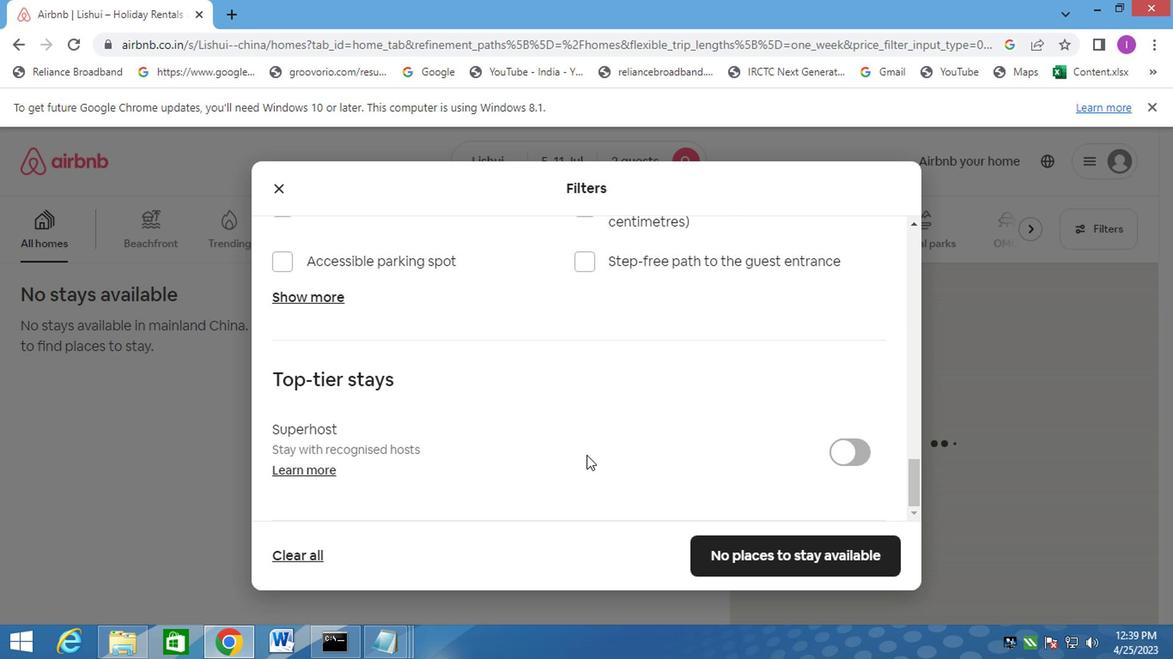 
Action: Mouse moved to (732, 537)
Screenshot: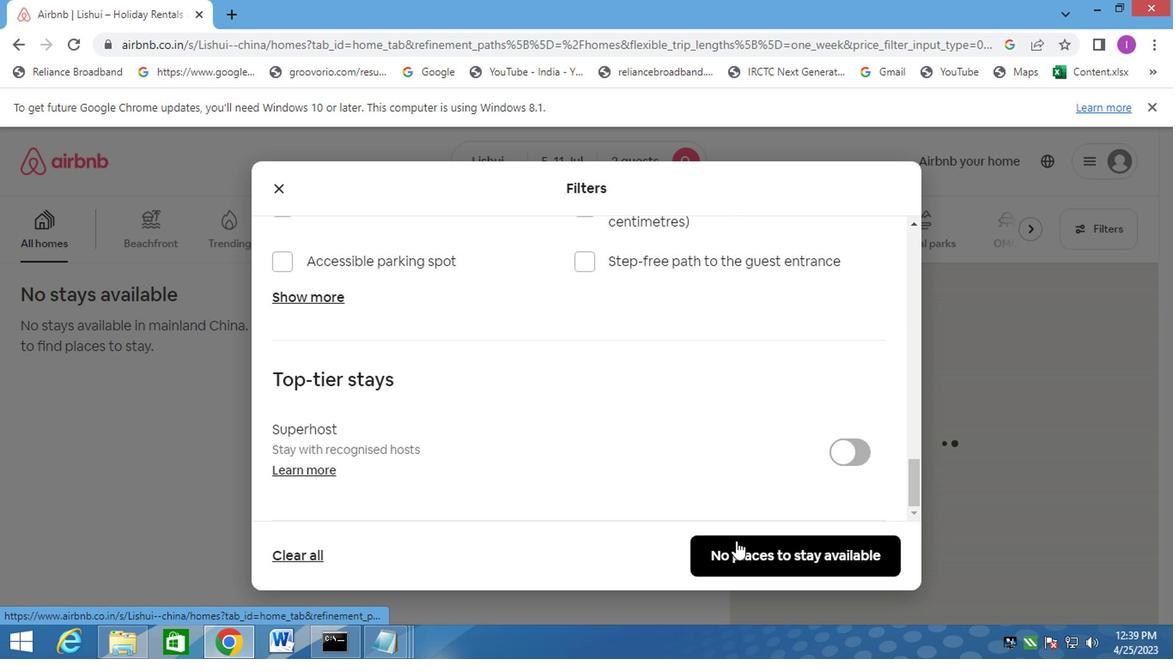 
Action: Mouse pressed left at (732, 537)
Screenshot: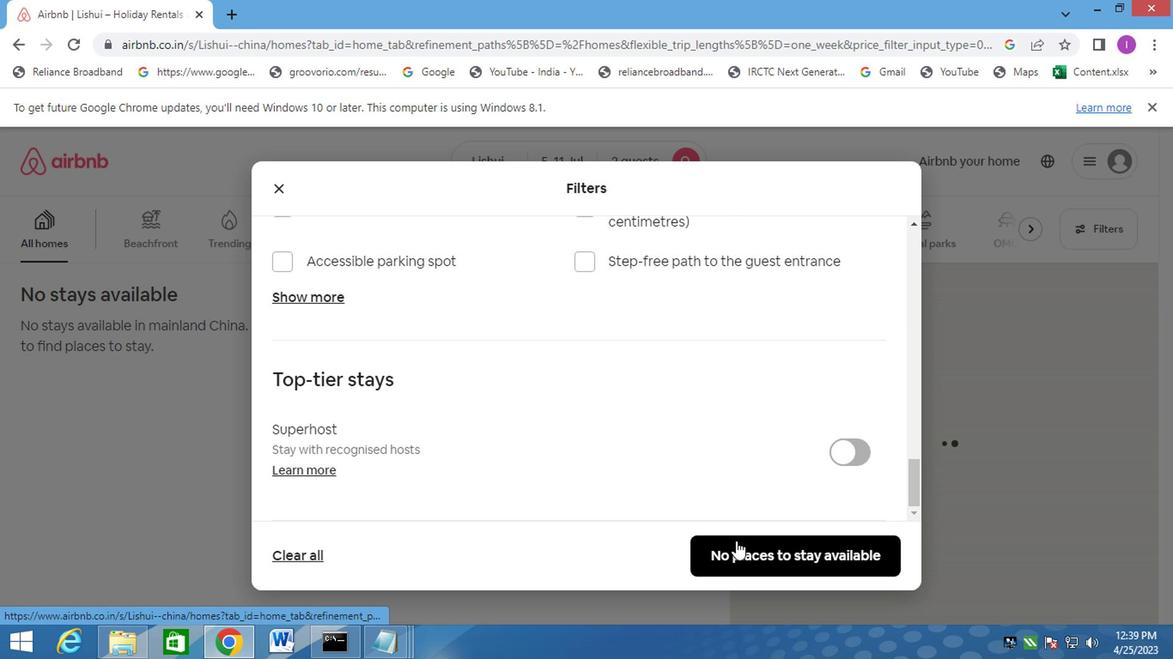 
Action: Mouse moved to (740, 539)
Screenshot: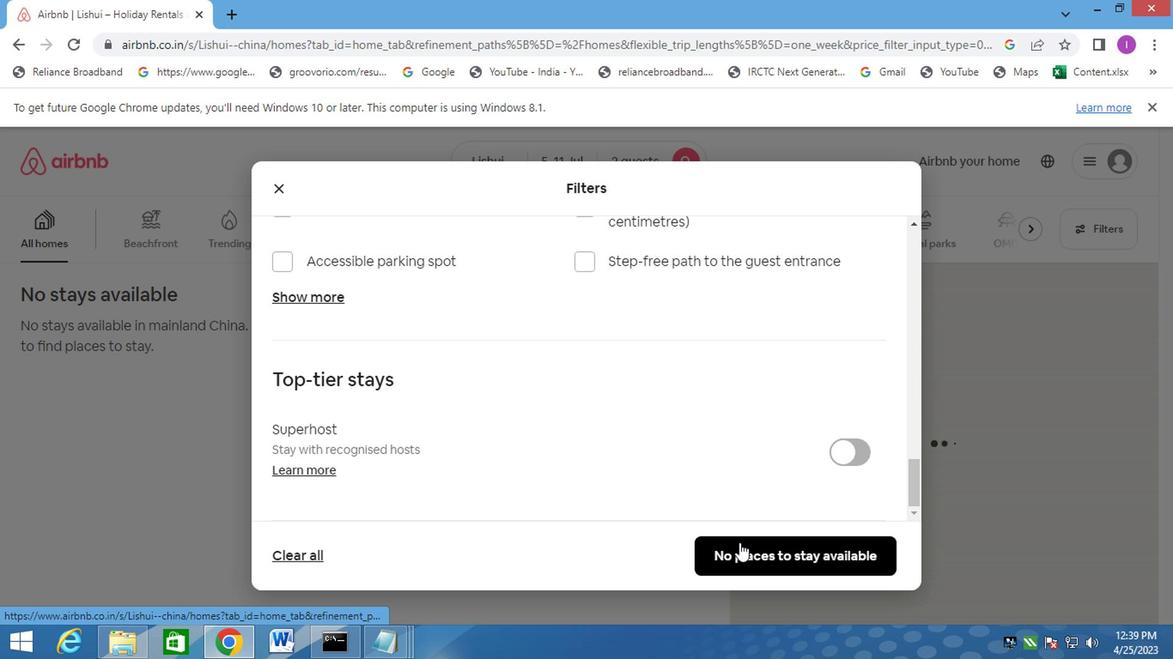 
